 Task: Find a place to stay in Tongren, China from 3rd to 17th August for 4 guests, with a price range of ₹3000 to ₹15000, an entire place, 3 bedrooms, 4 beds, 2 bathrooms, and self check-in option.
Action: Mouse moved to (450, 114)
Screenshot: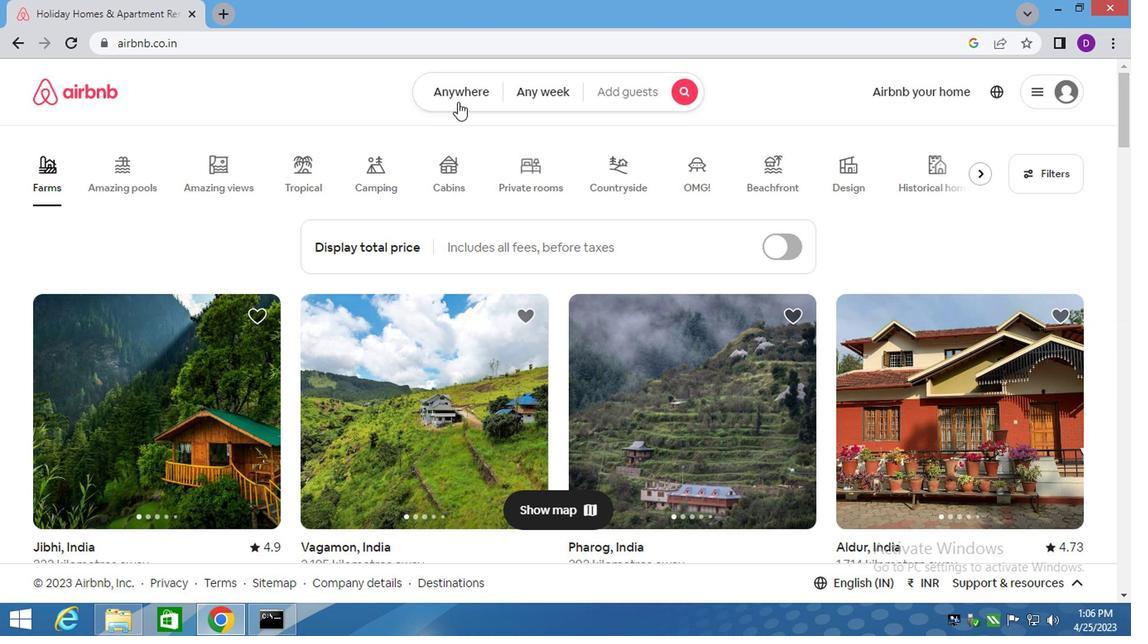 
Action: Mouse pressed left at (450, 114)
Screenshot: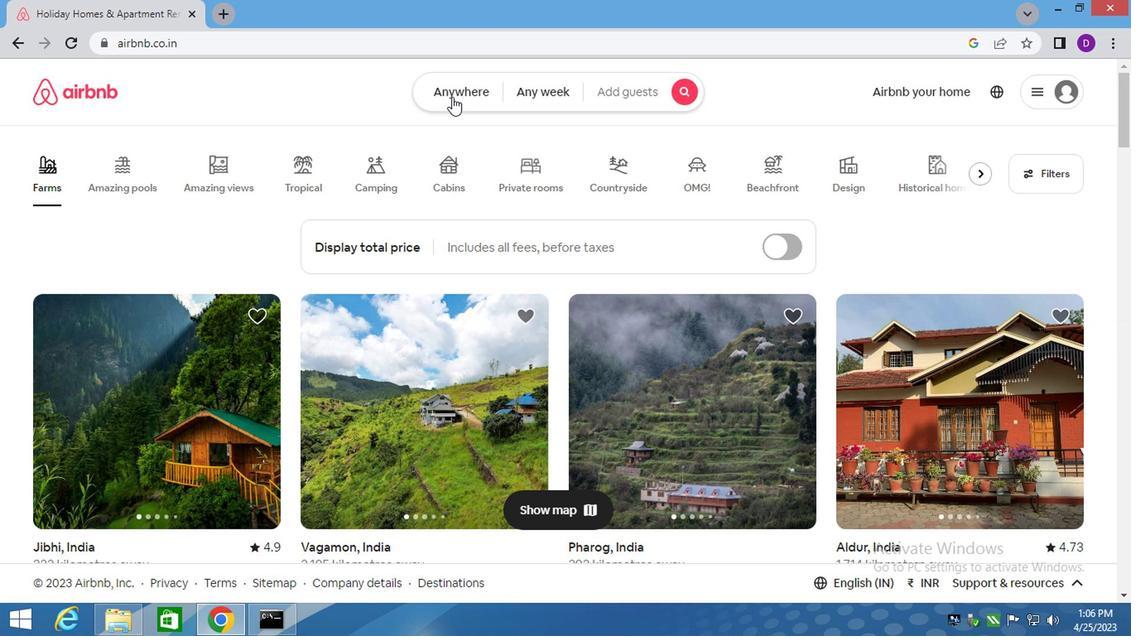 
Action: Mouse moved to (304, 175)
Screenshot: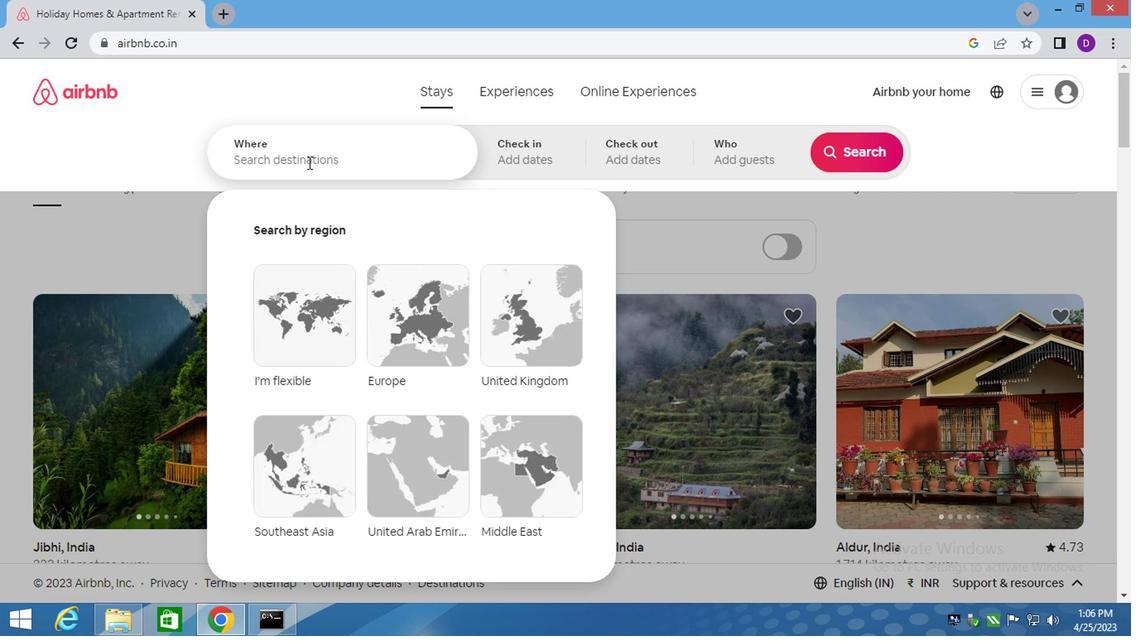 
Action: Mouse pressed left at (304, 175)
Screenshot: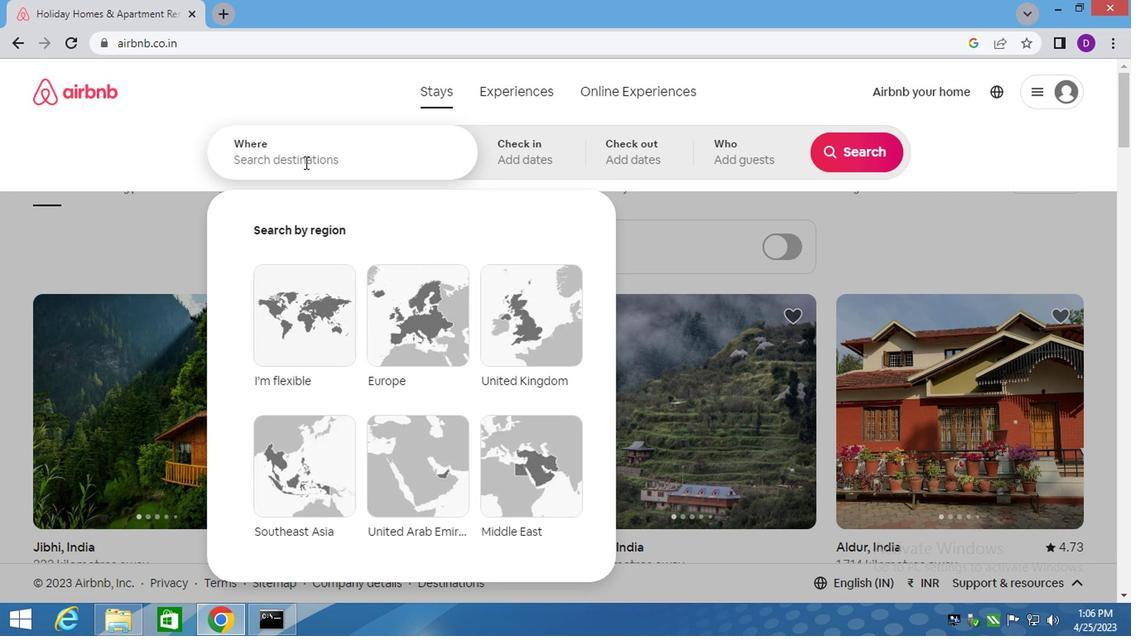 
Action: Key pressed <Key.shift>TONGREN,<Key.space><Key.shift>CHINA<Key.enter>
Screenshot: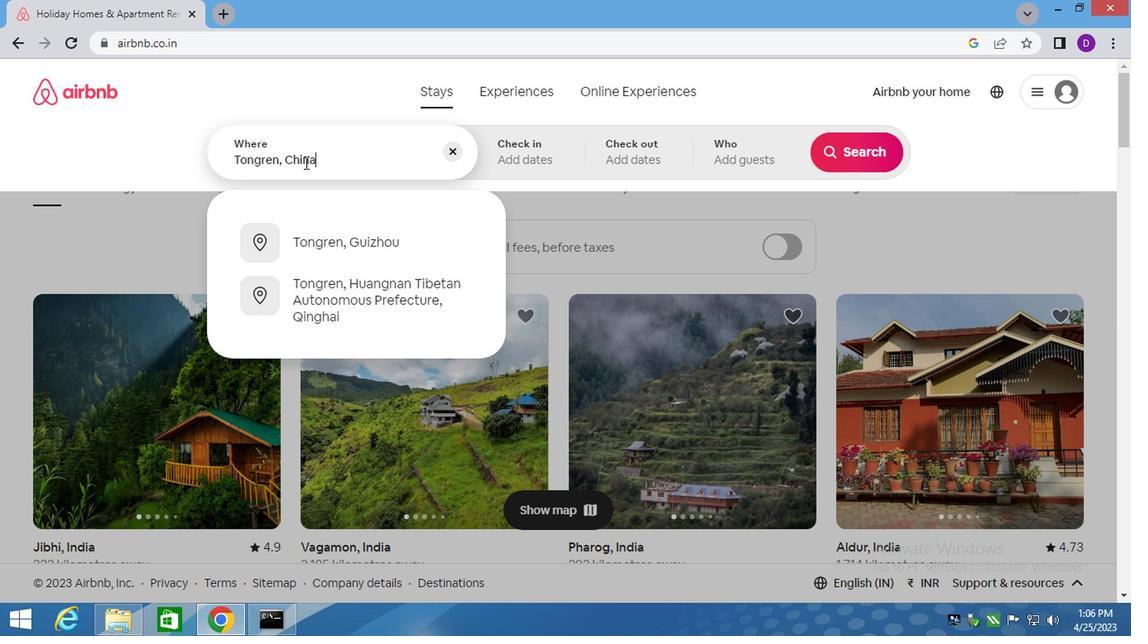 
Action: Mouse moved to (833, 287)
Screenshot: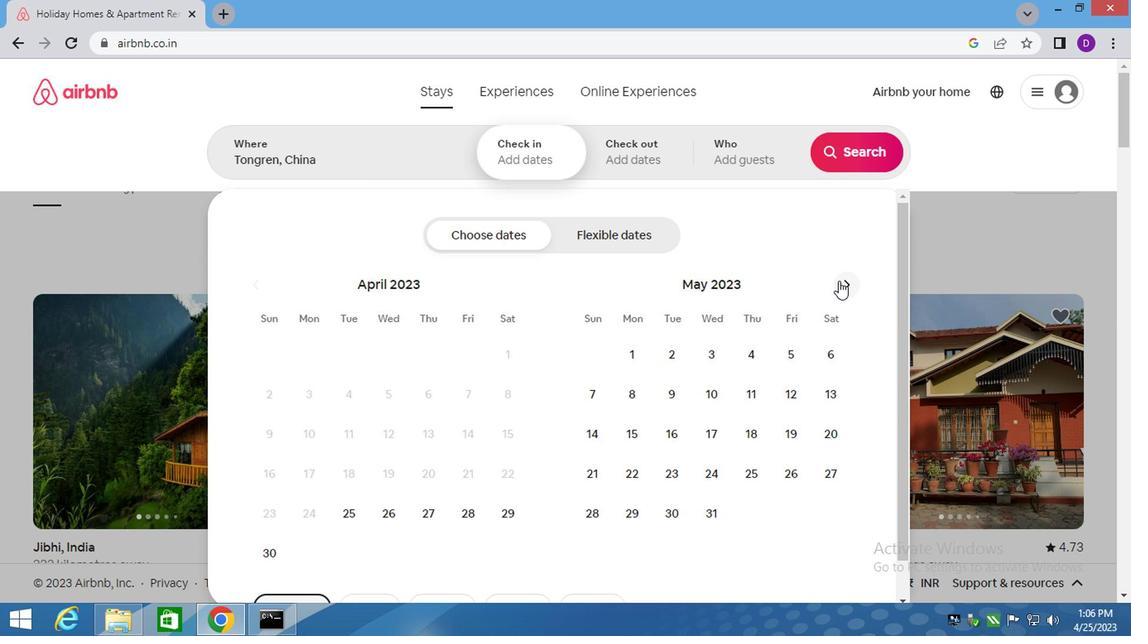 
Action: Mouse pressed left at (833, 287)
Screenshot: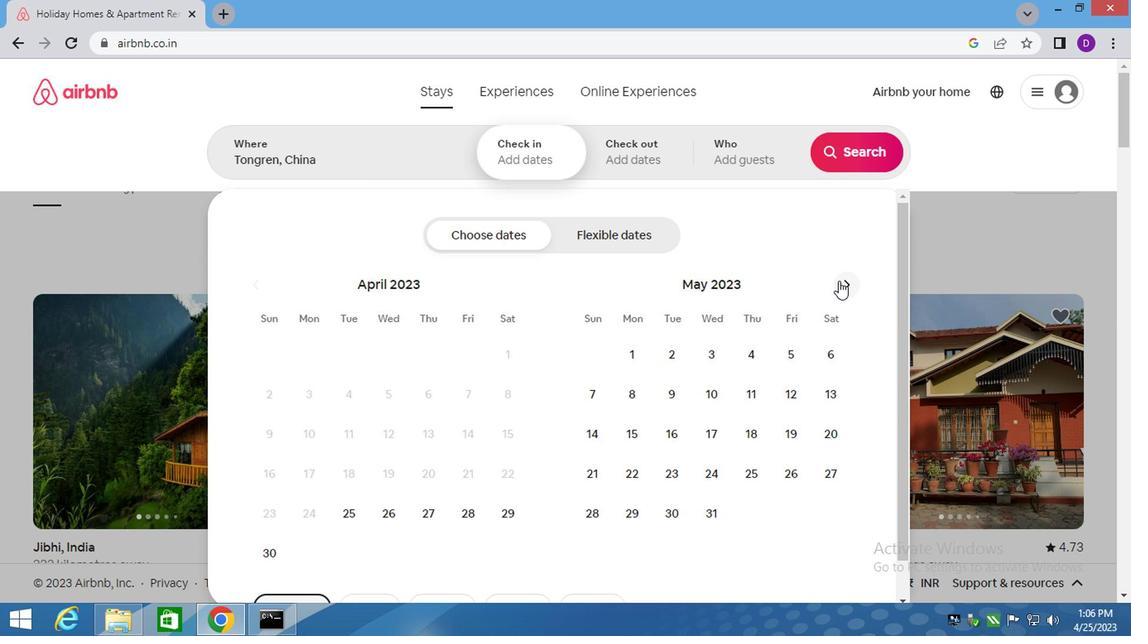 
Action: Mouse moved to (847, 286)
Screenshot: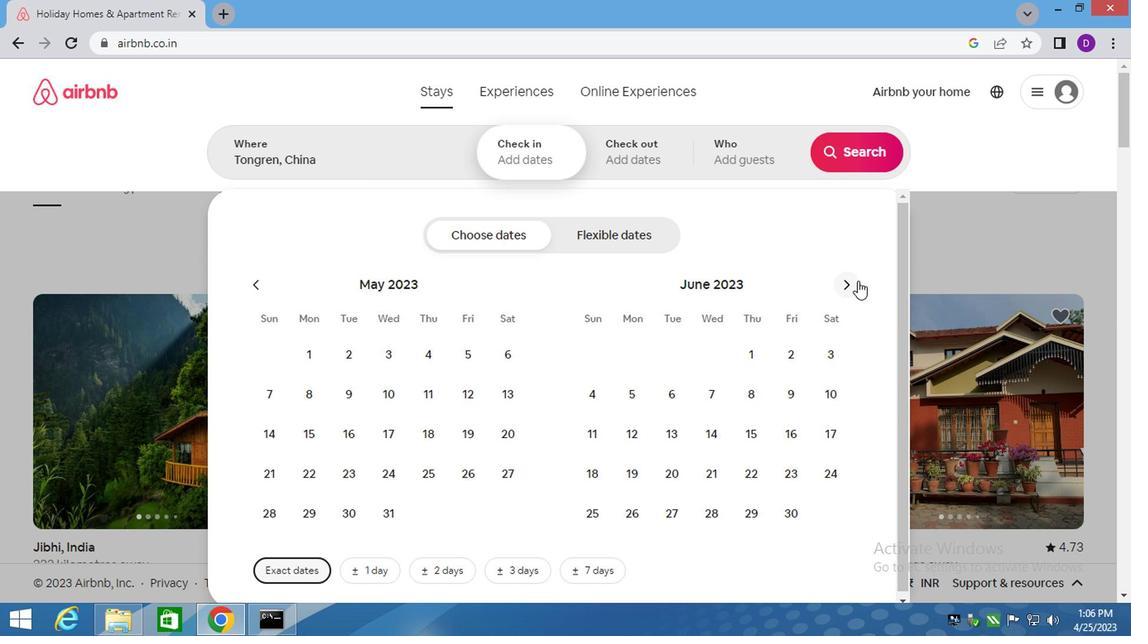 
Action: Mouse pressed left at (847, 286)
Screenshot: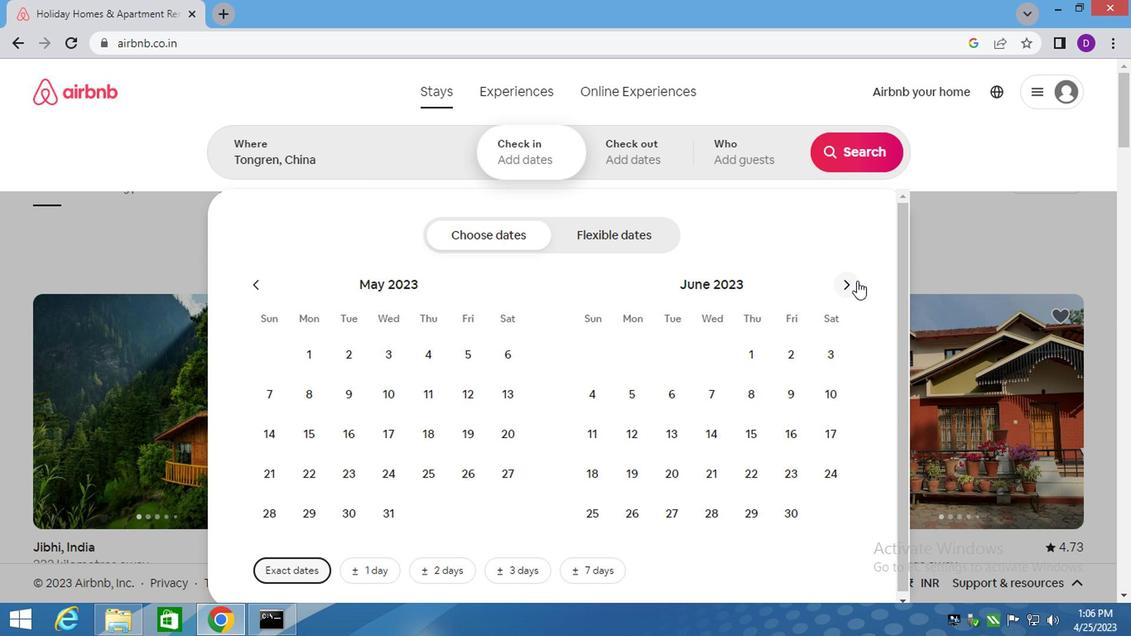 
Action: Mouse moved to (839, 285)
Screenshot: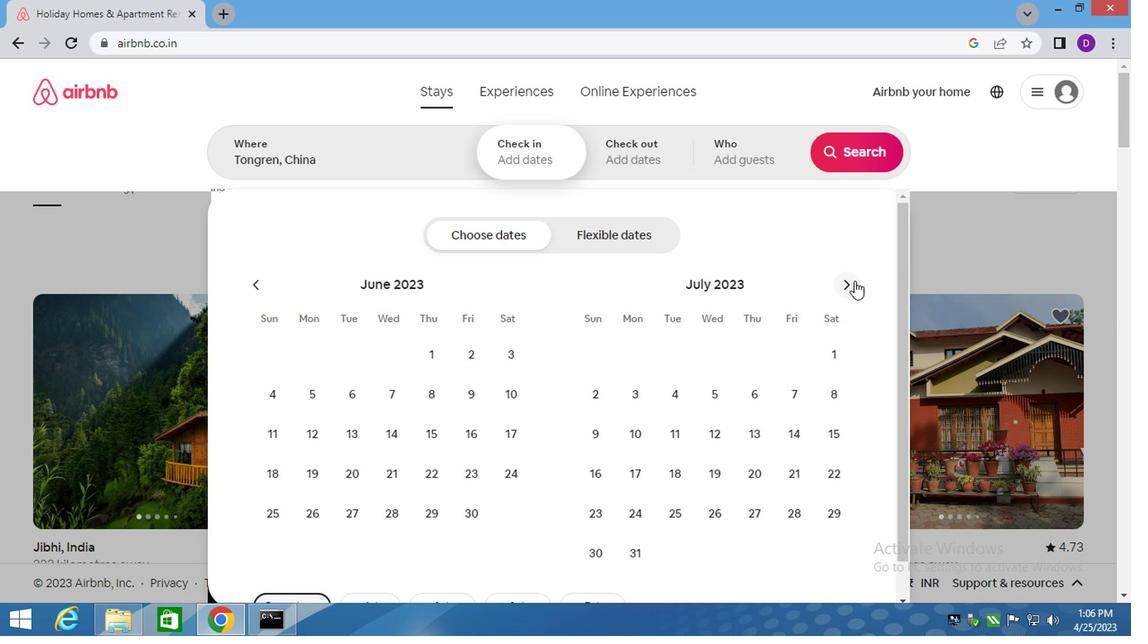 
Action: Mouse pressed left at (839, 285)
Screenshot: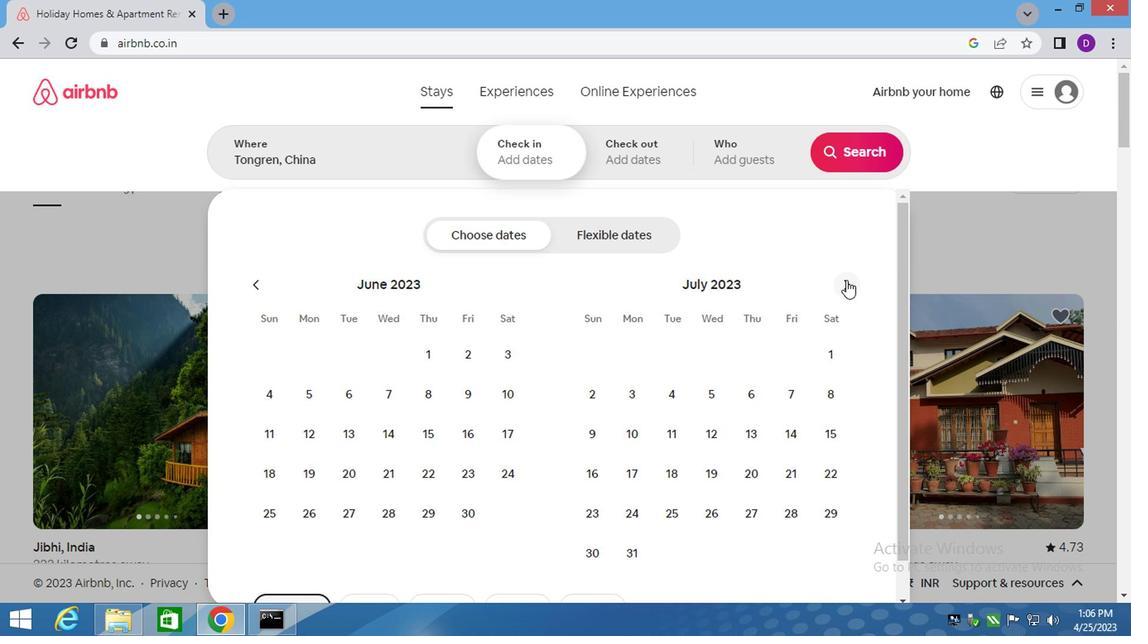 
Action: Mouse moved to (734, 355)
Screenshot: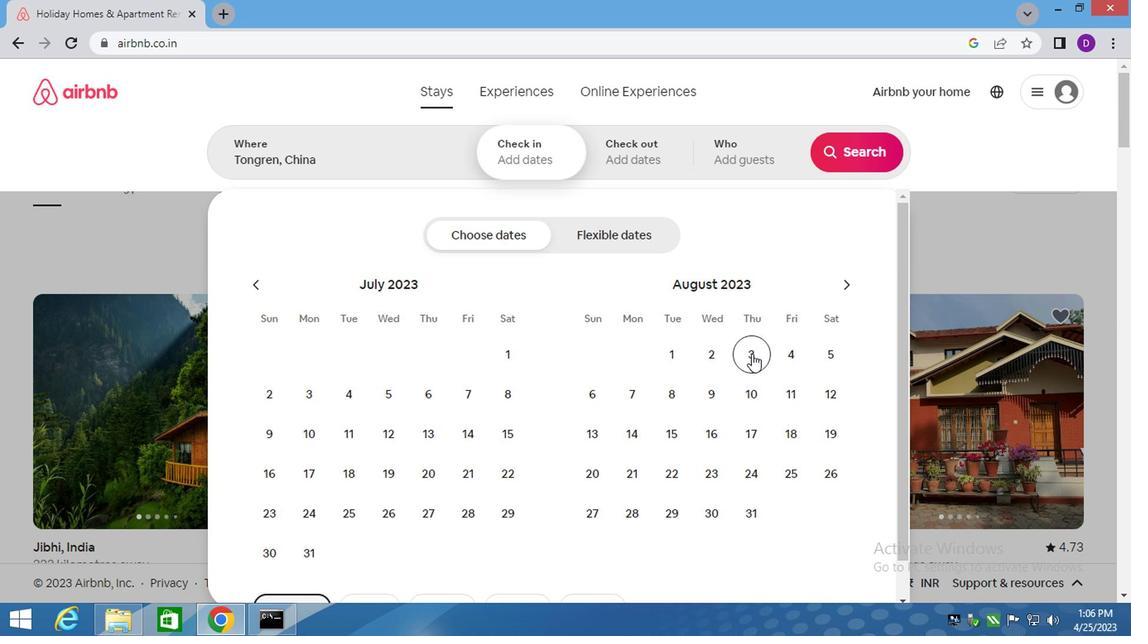 
Action: Mouse pressed left at (734, 355)
Screenshot: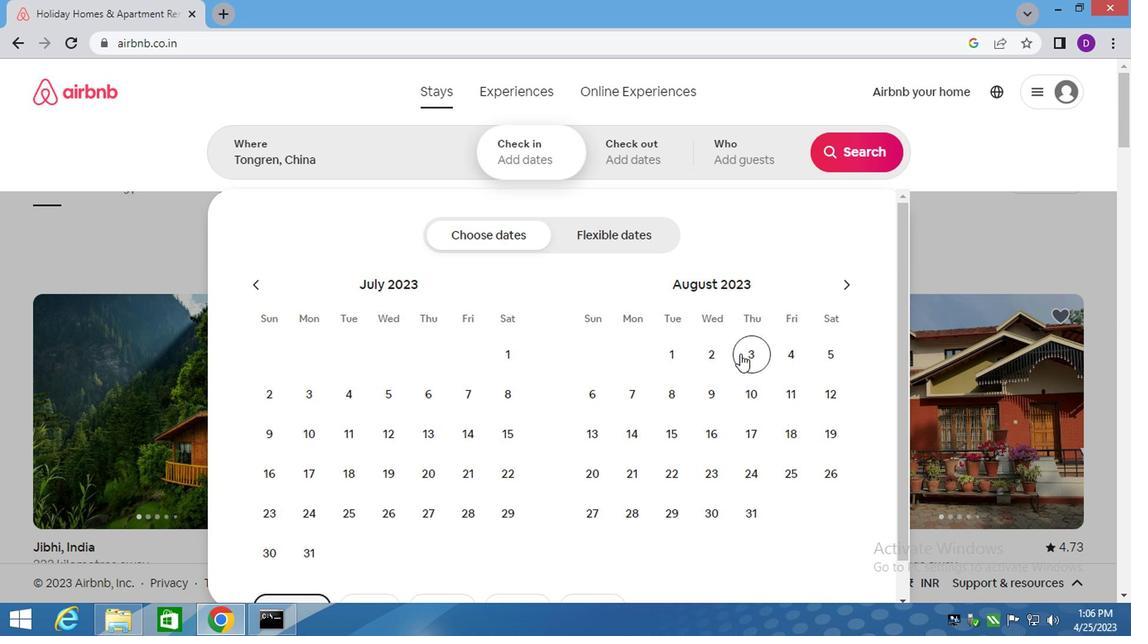 
Action: Mouse moved to (737, 421)
Screenshot: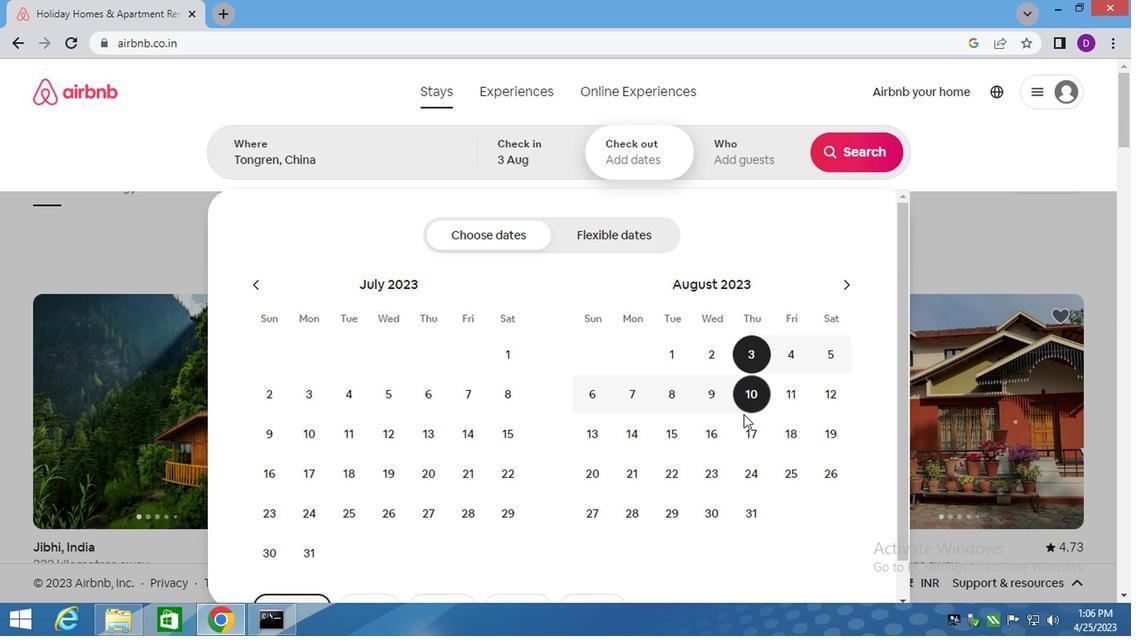 
Action: Mouse pressed left at (737, 421)
Screenshot: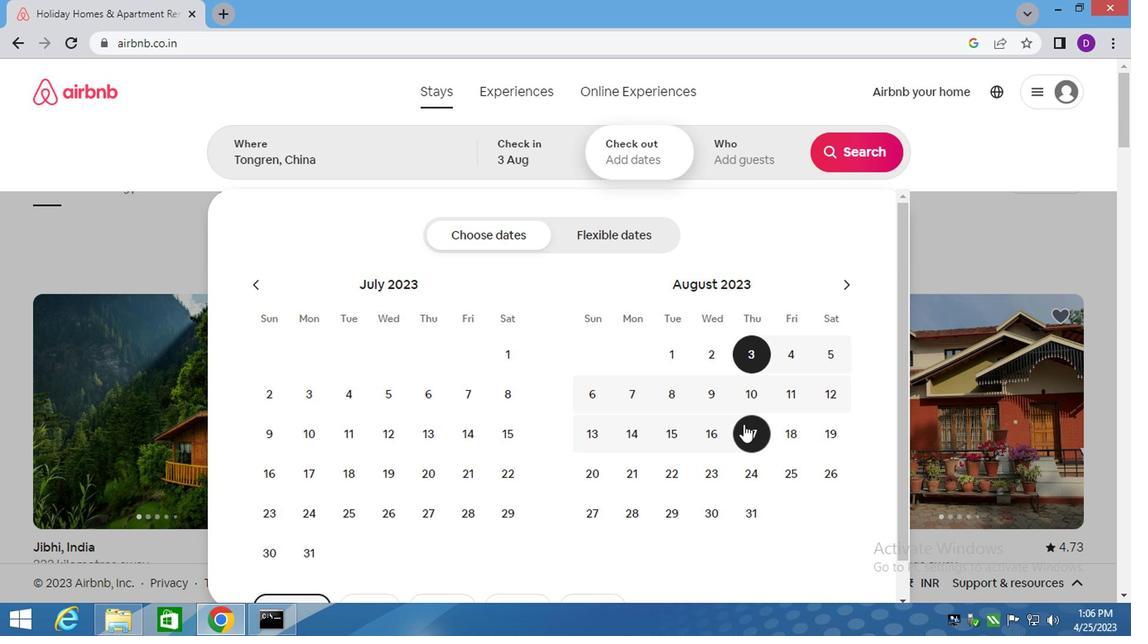 
Action: Mouse moved to (734, 169)
Screenshot: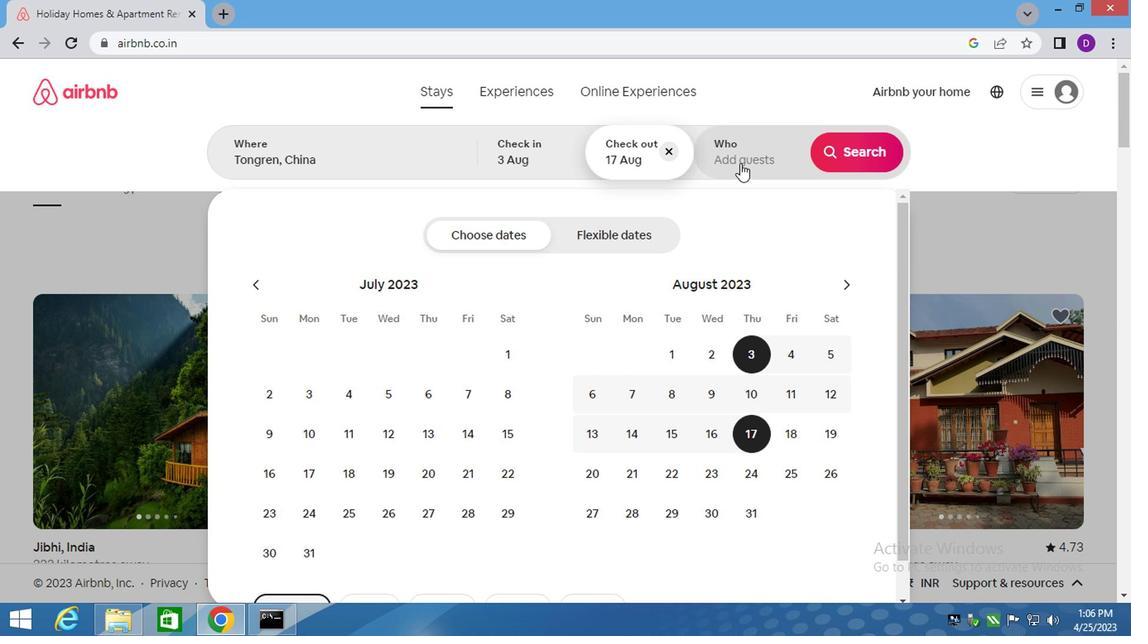 
Action: Mouse pressed left at (734, 169)
Screenshot: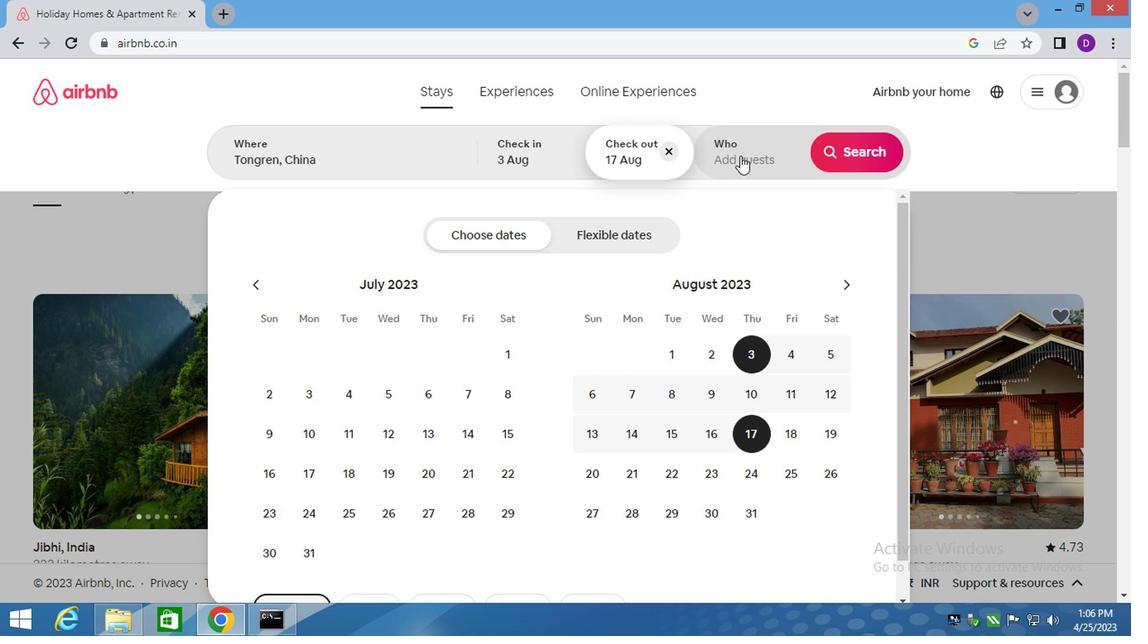 
Action: Mouse moved to (852, 245)
Screenshot: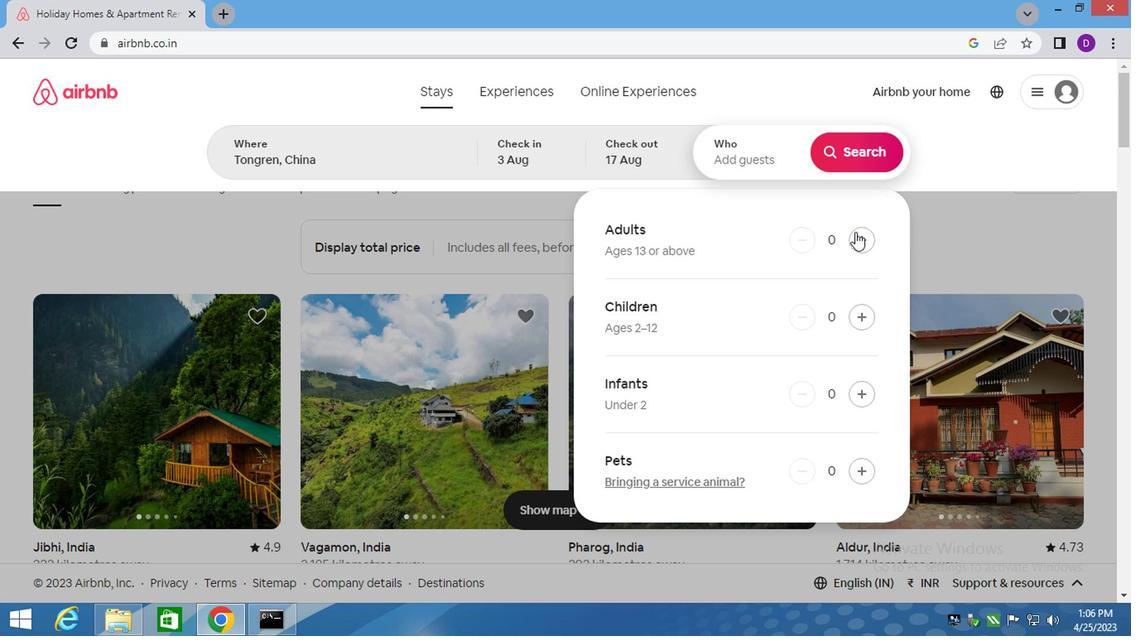 
Action: Mouse pressed left at (852, 245)
Screenshot: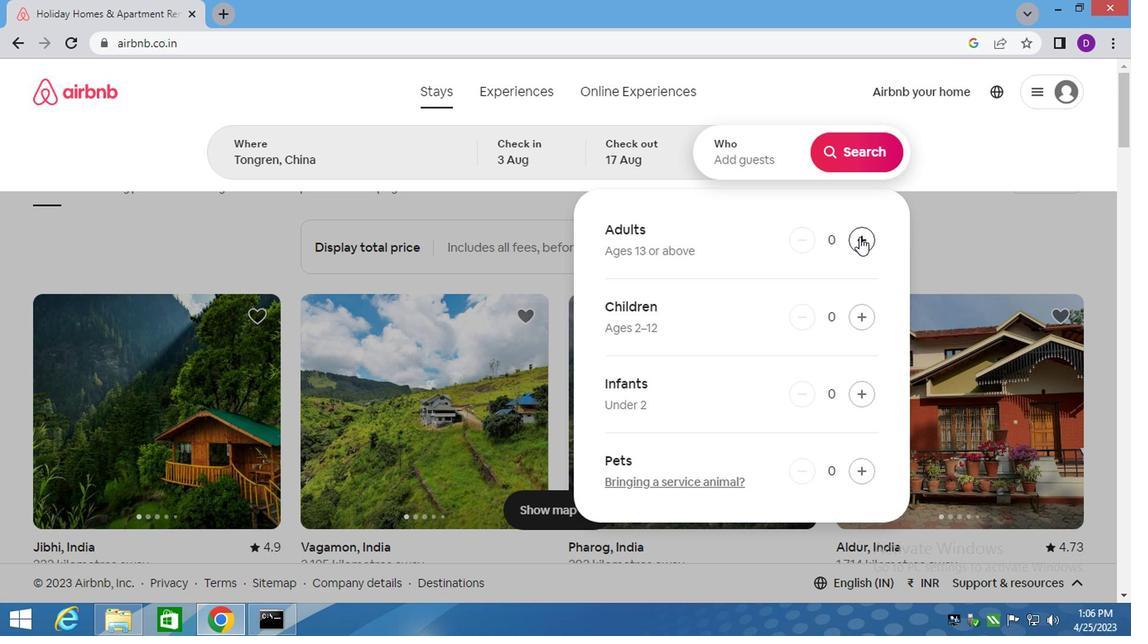 
Action: Mouse pressed left at (852, 245)
Screenshot: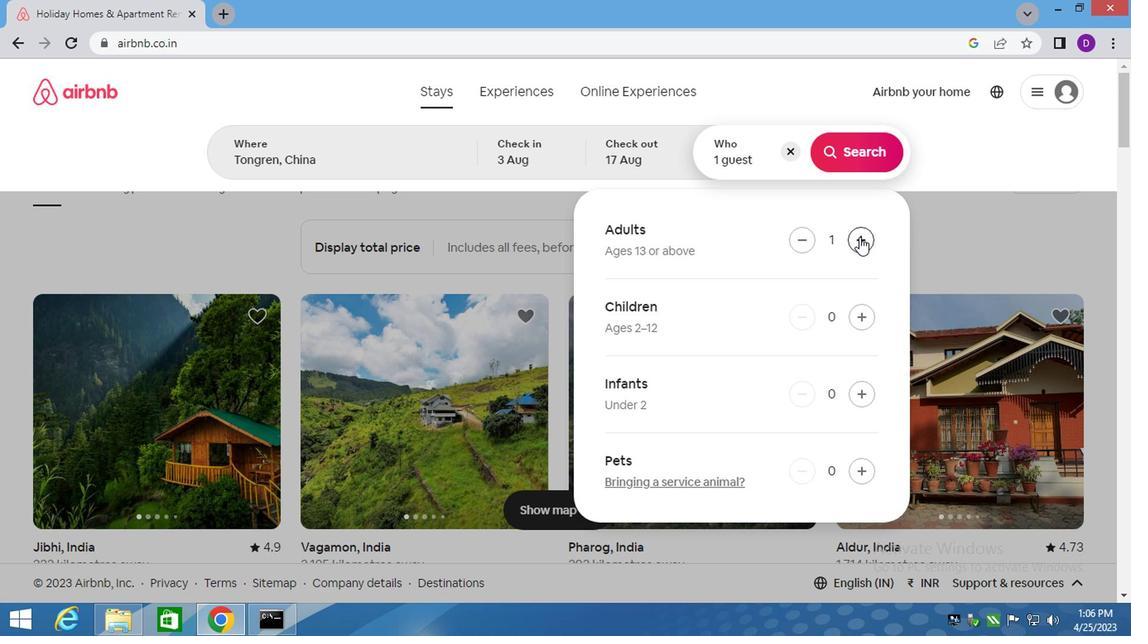 
Action: Mouse pressed left at (852, 245)
Screenshot: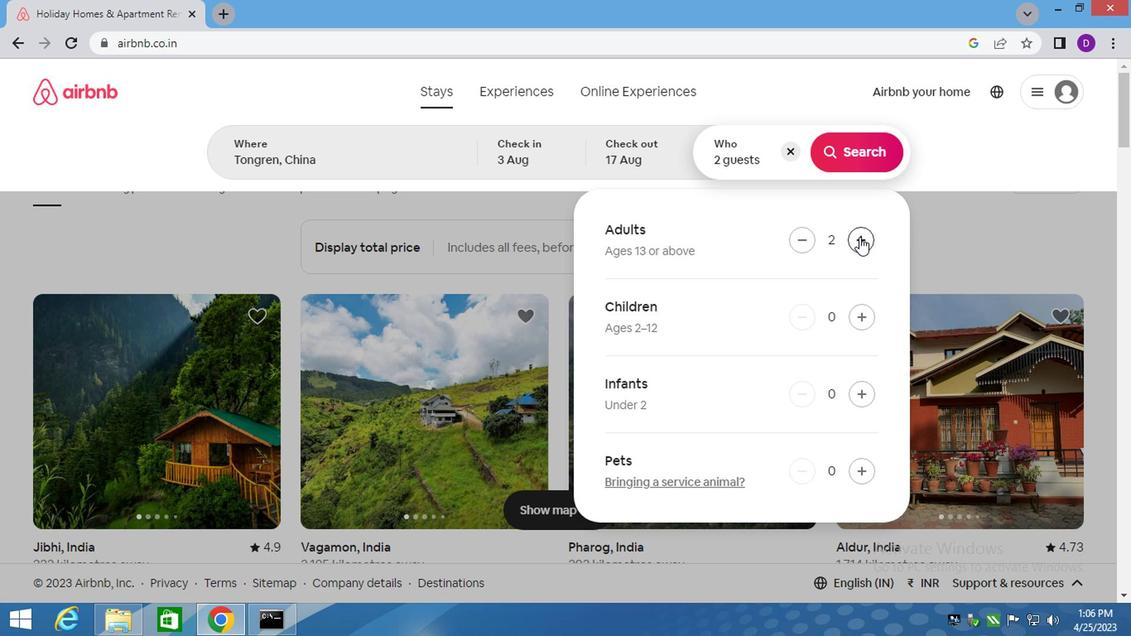 
Action: Mouse moved to (851, 324)
Screenshot: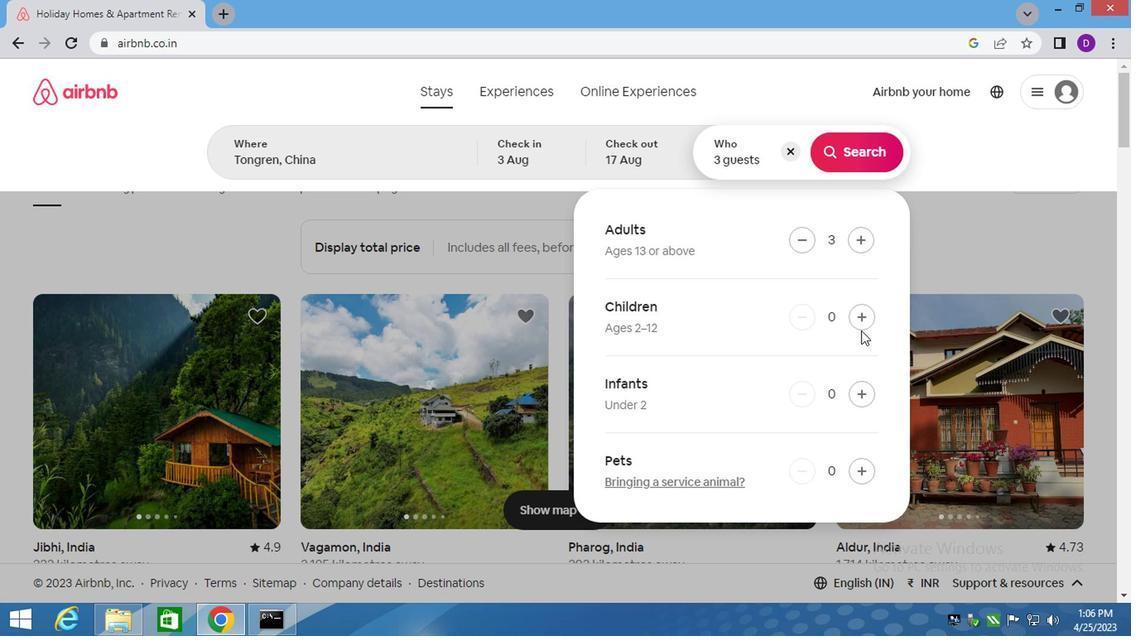 
Action: Mouse pressed left at (851, 324)
Screenshot: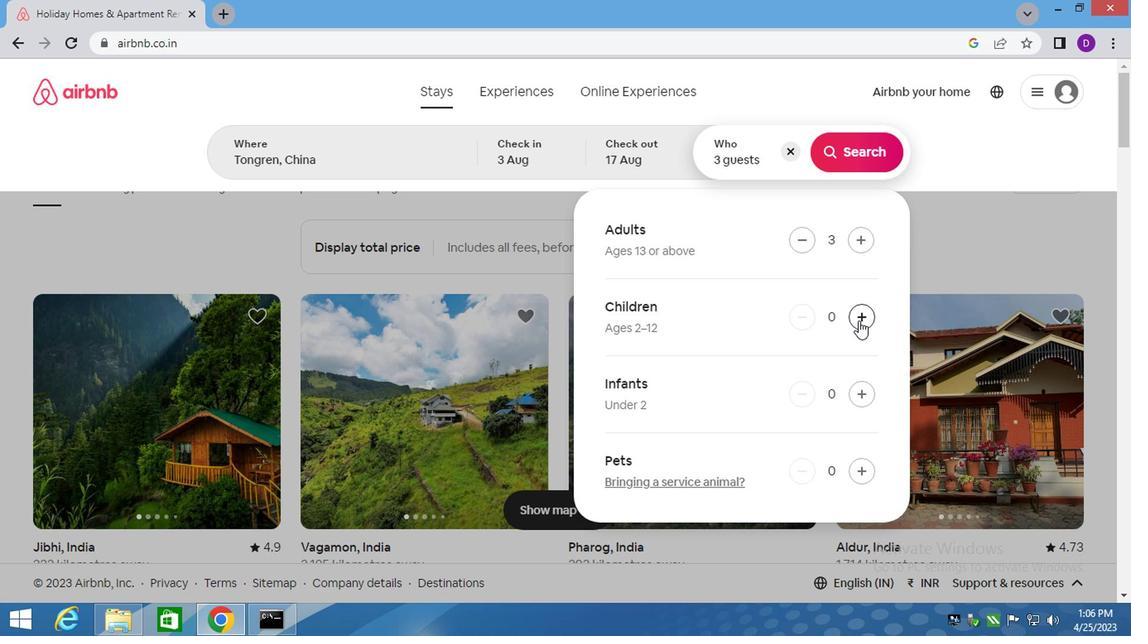 
Action: Mouse moved to (863, 176)
Screenshot: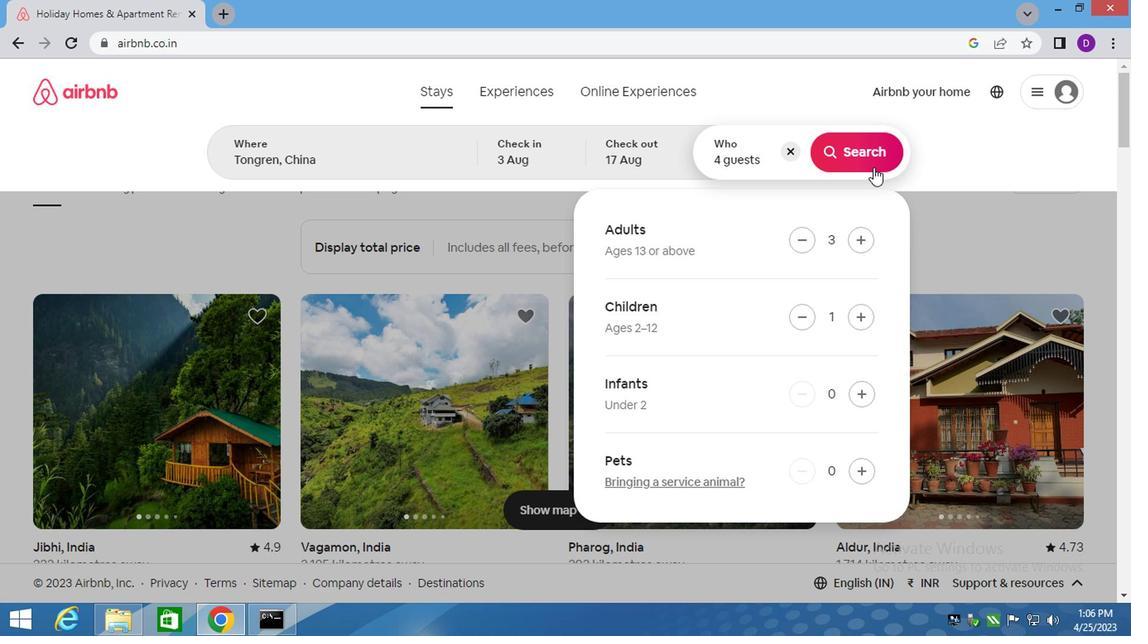 
Action: Mouse pressed left at (863, 176)
Screenshot: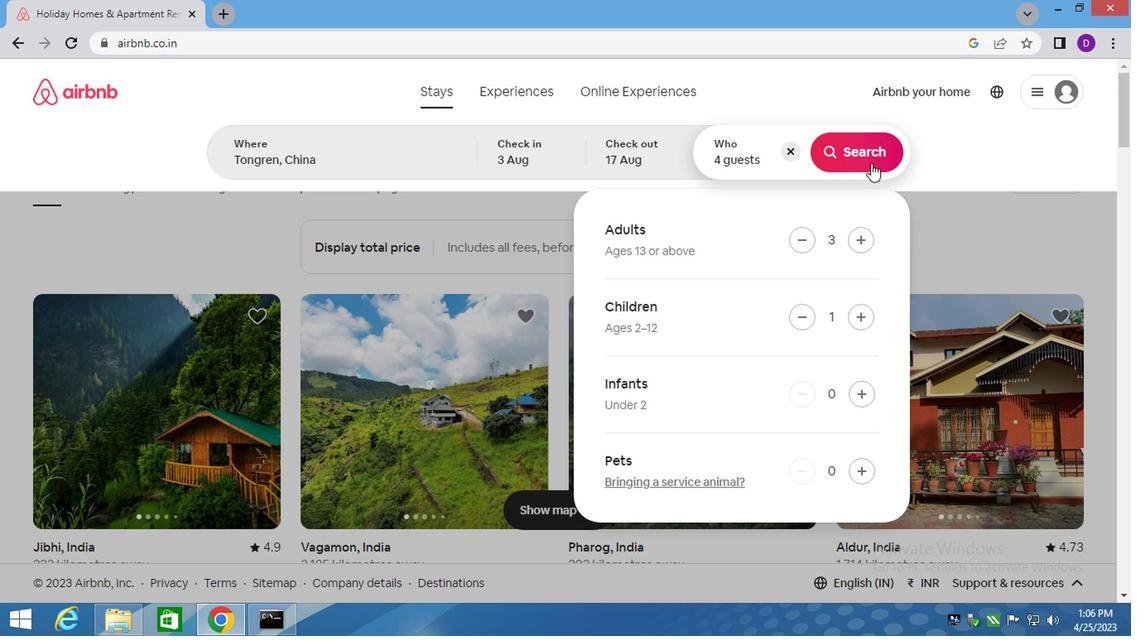 
Action: Mouse moved to (1019, 179)
Screenshot: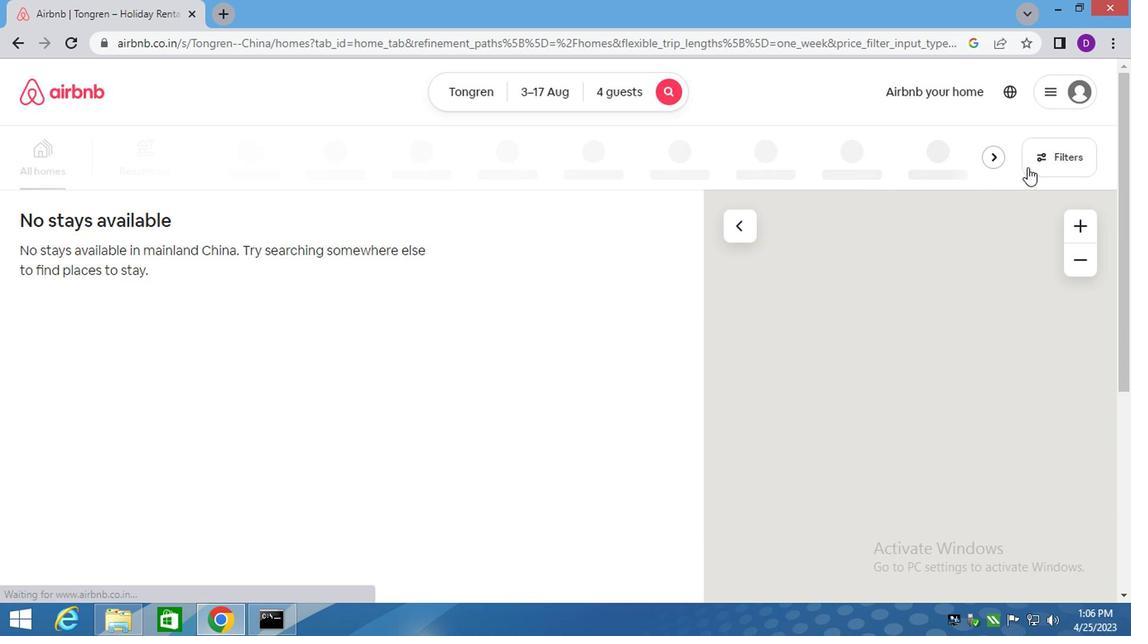 
Action: Mouse pressed left at (1019, 179)
Screenshot: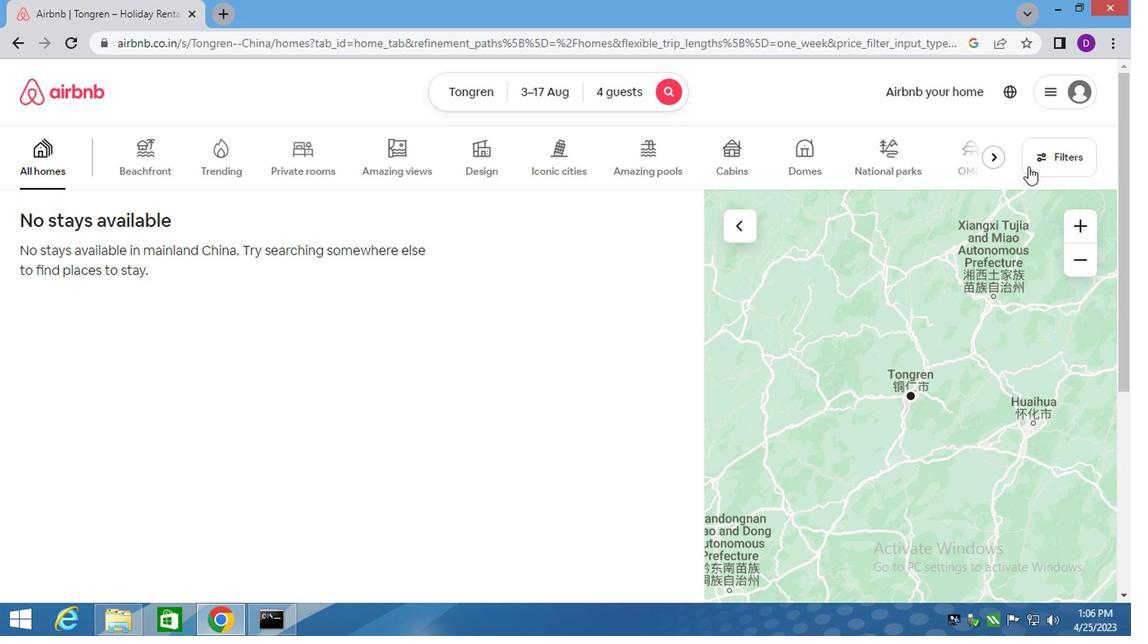 
Action: Mouse moved to (354, 271)
Screenshot: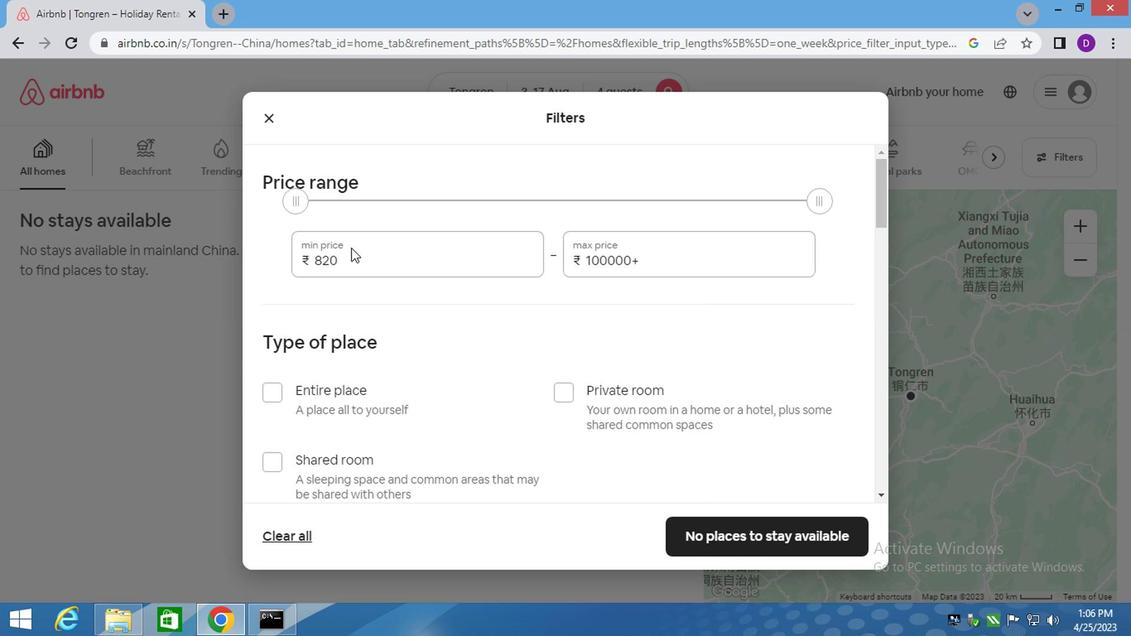 
Action: Mouse pressed left at (354, 271)
Screenshot: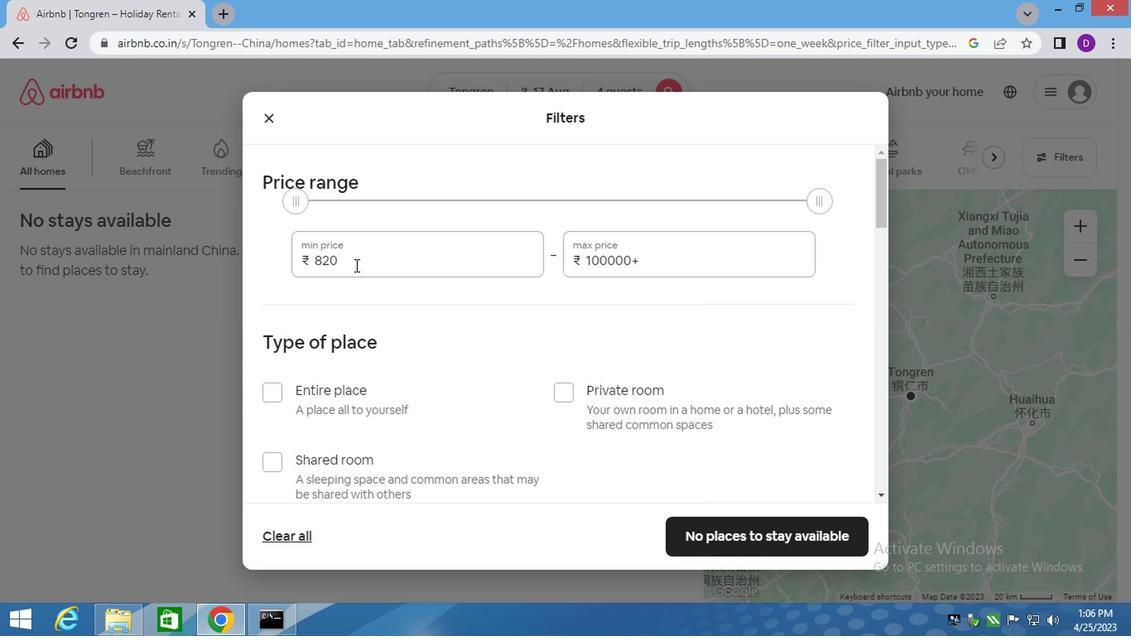 
Action: Mouse pressed left at (354, 271)
Screenshot: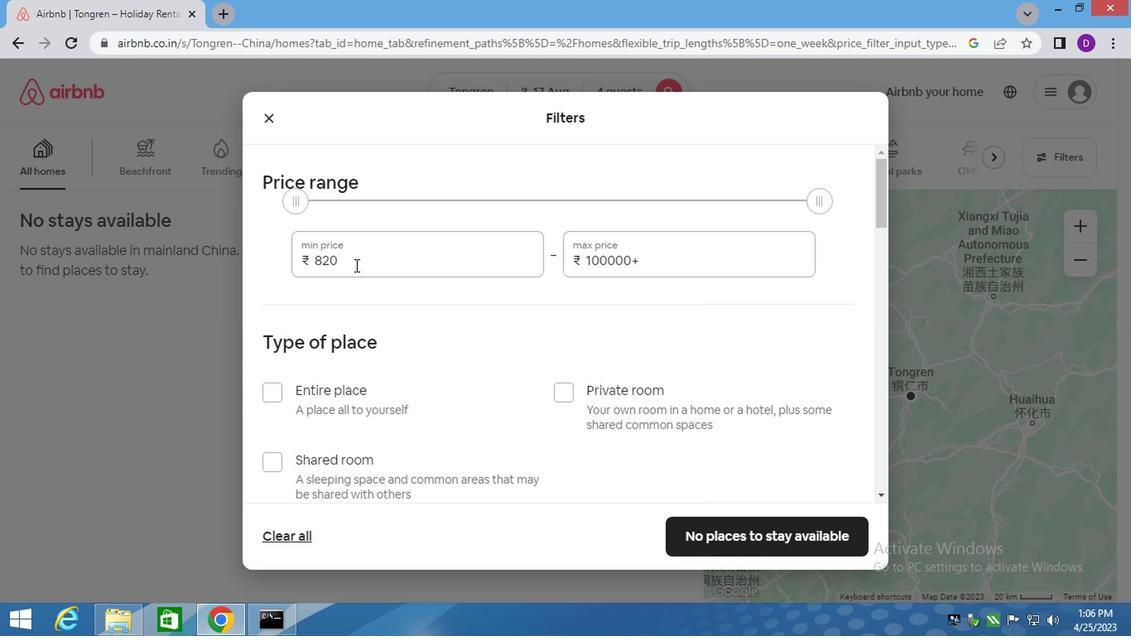 
Action: Key pressed 3000<Key.tab>15000
Screenshot: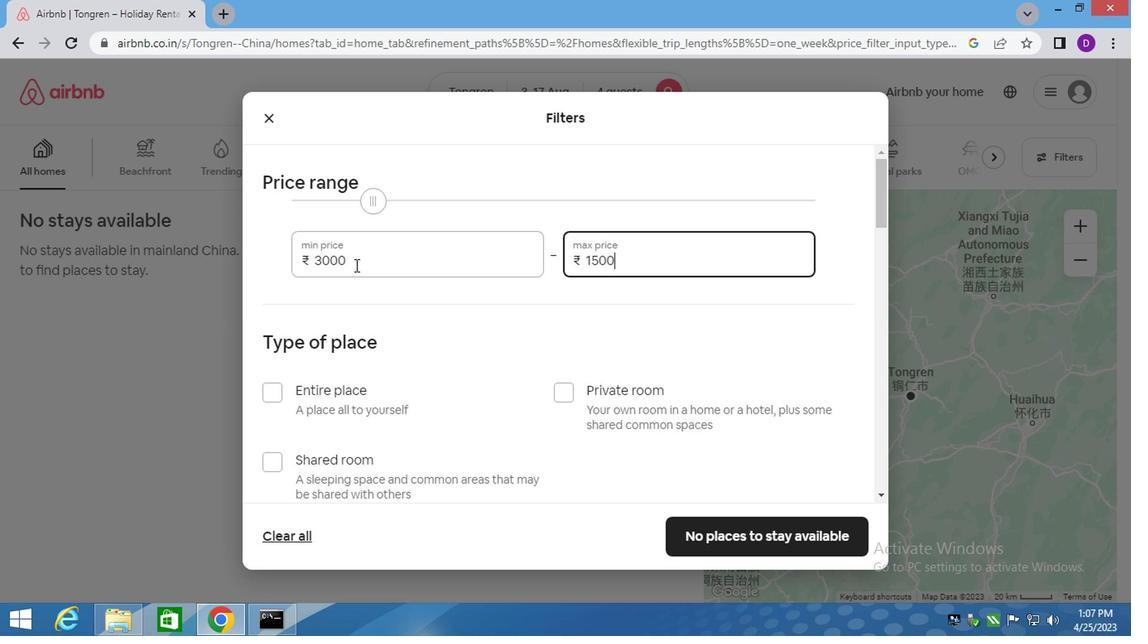 
Action: Mouse moved to (266, 389)
Screenshot: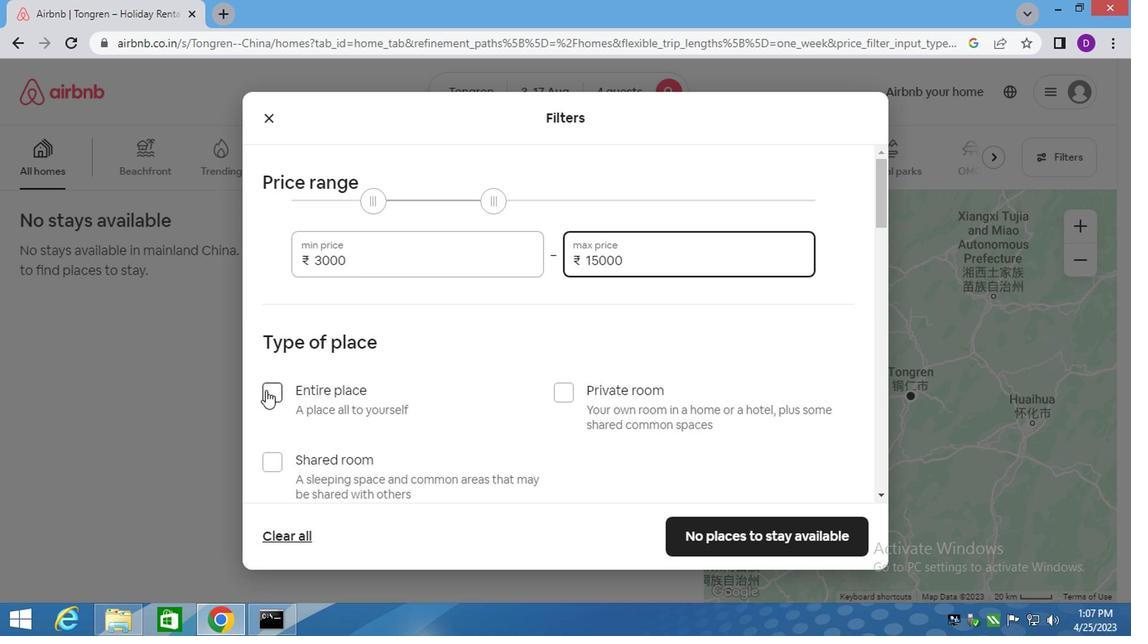 
Action: Mouse pressed left at (266, 389)
Screenshot: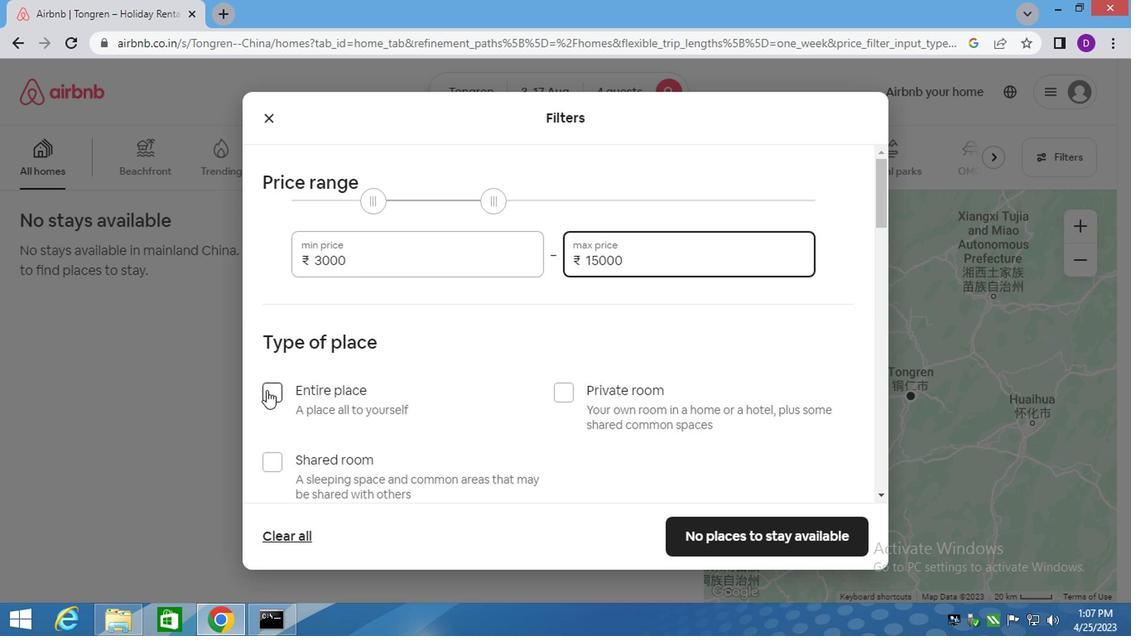 
Action: Mouse moved to (498, 437)
Screenshot: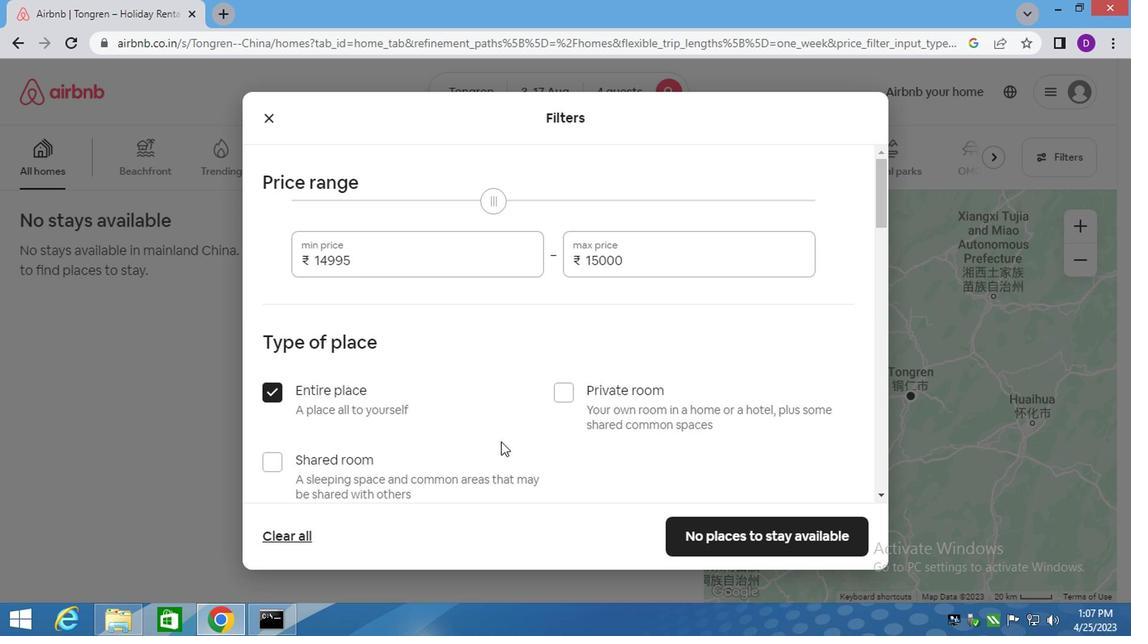 
Action: Mouse scrolled (498, 436) with delta (0, -1)
Screenshot: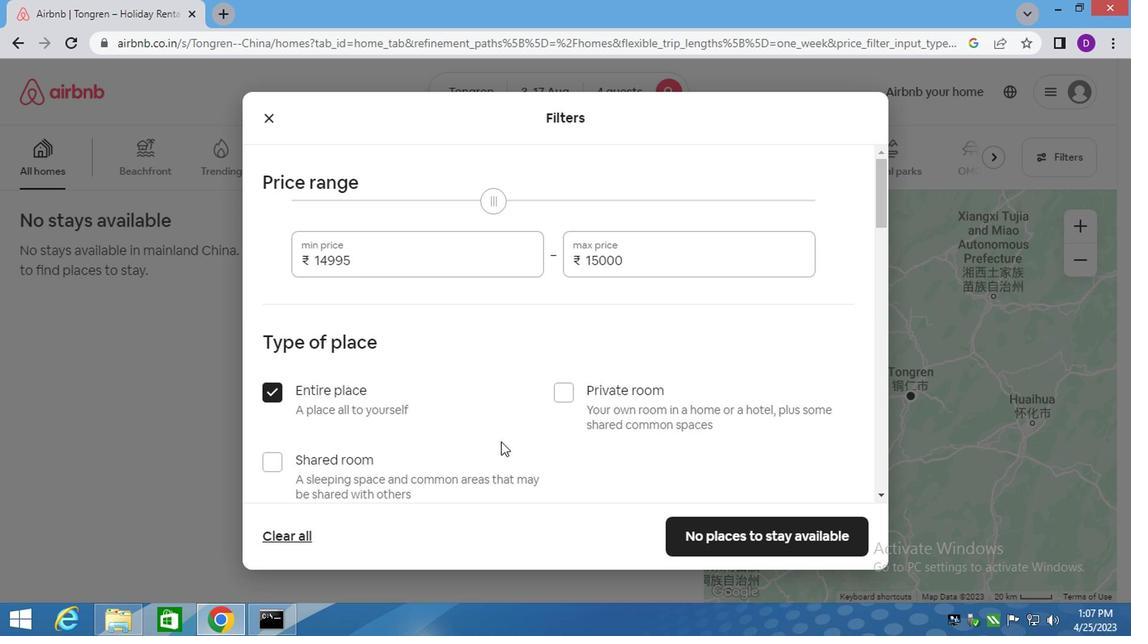 
Action: Mouse scrolled (498, 436) with delta (0, -1)
Screenshot: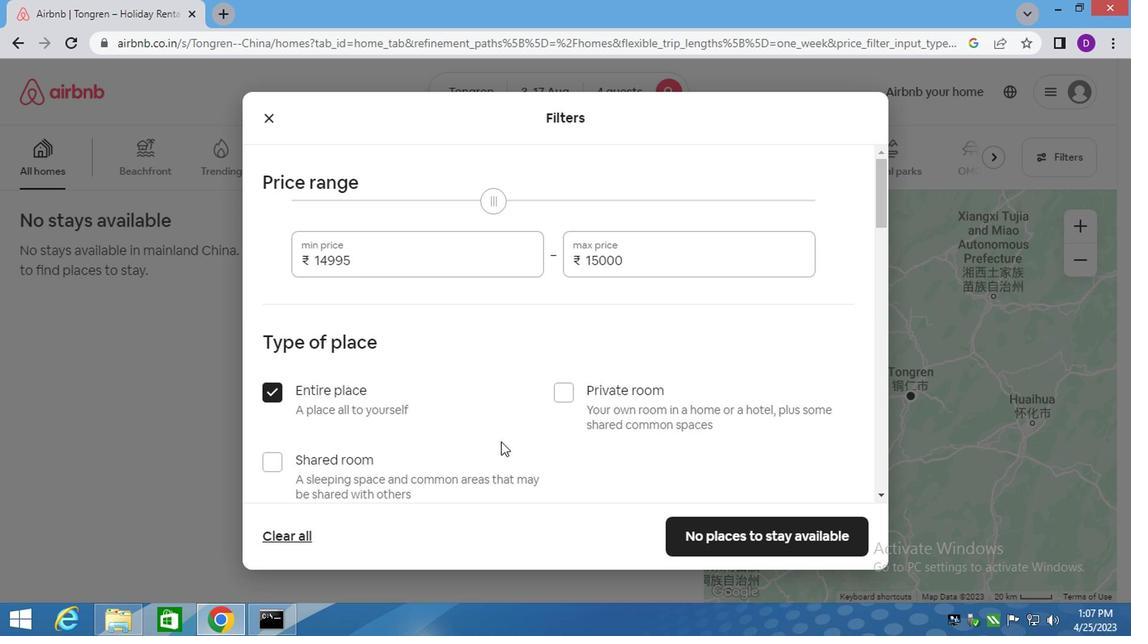 
Action: Mouse scrolled (498, 436) with delta (0, -1)
Screenshot: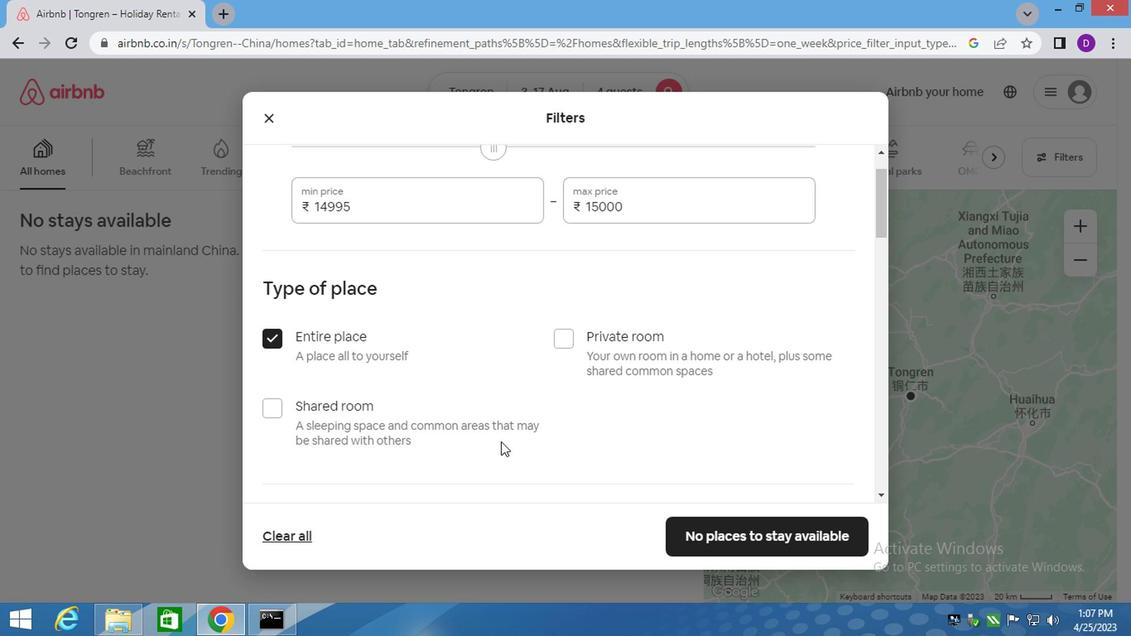 
Action: Mouse moved to (486, 425)
Screenshot: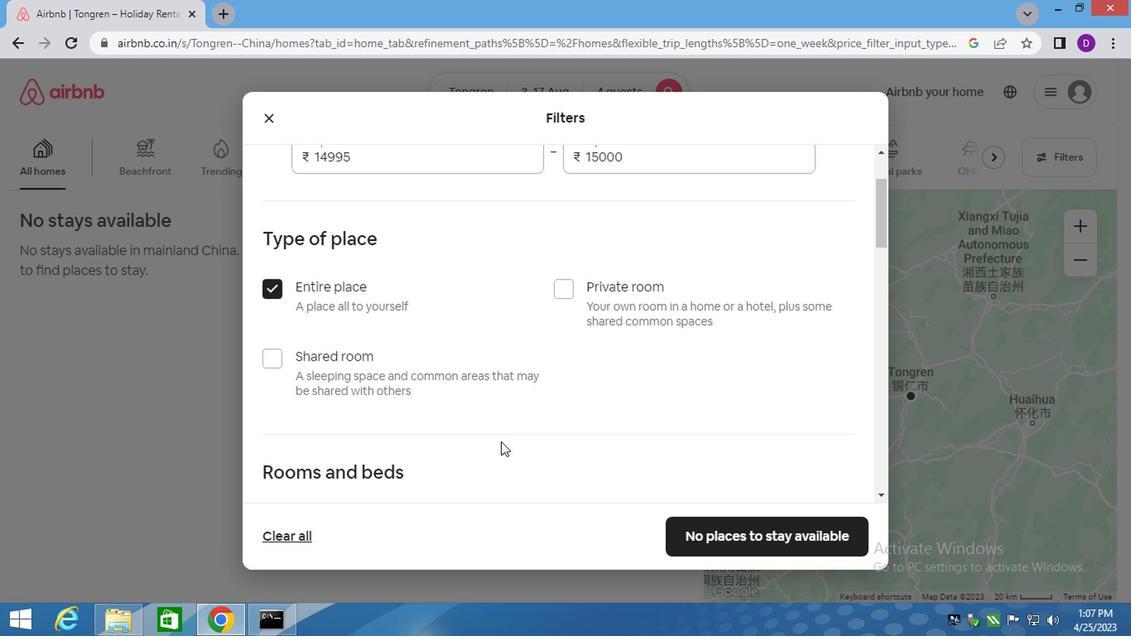 
Action: Mouse scrolled (497, 436) with delta (0, -1)
Screenshot: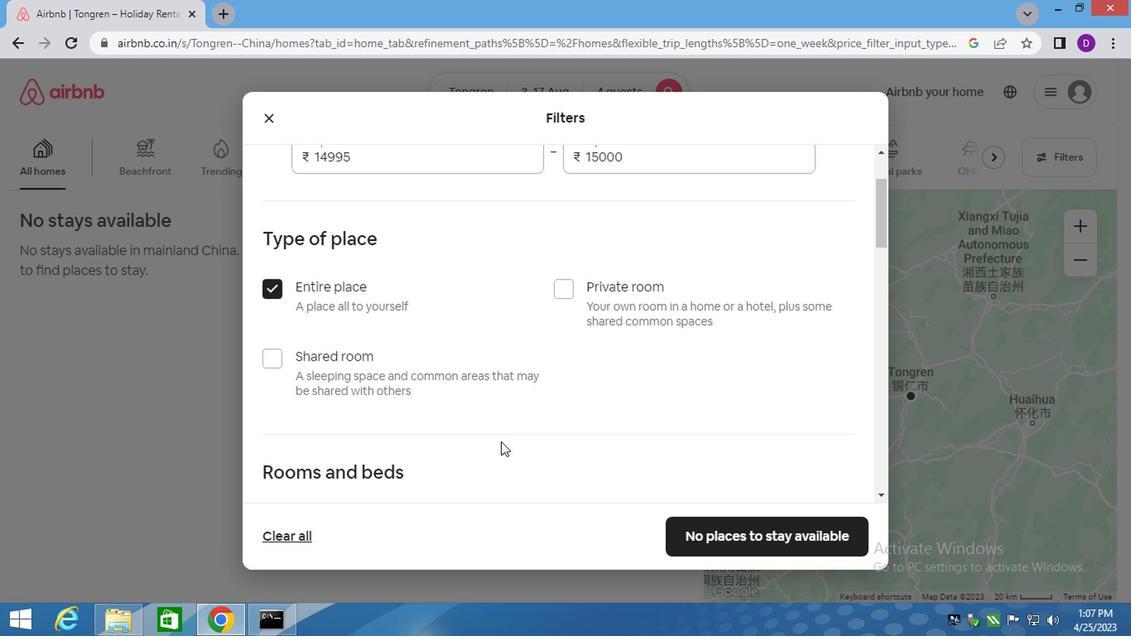 
Action: Mouse moved to (486, 399)
Screenshot: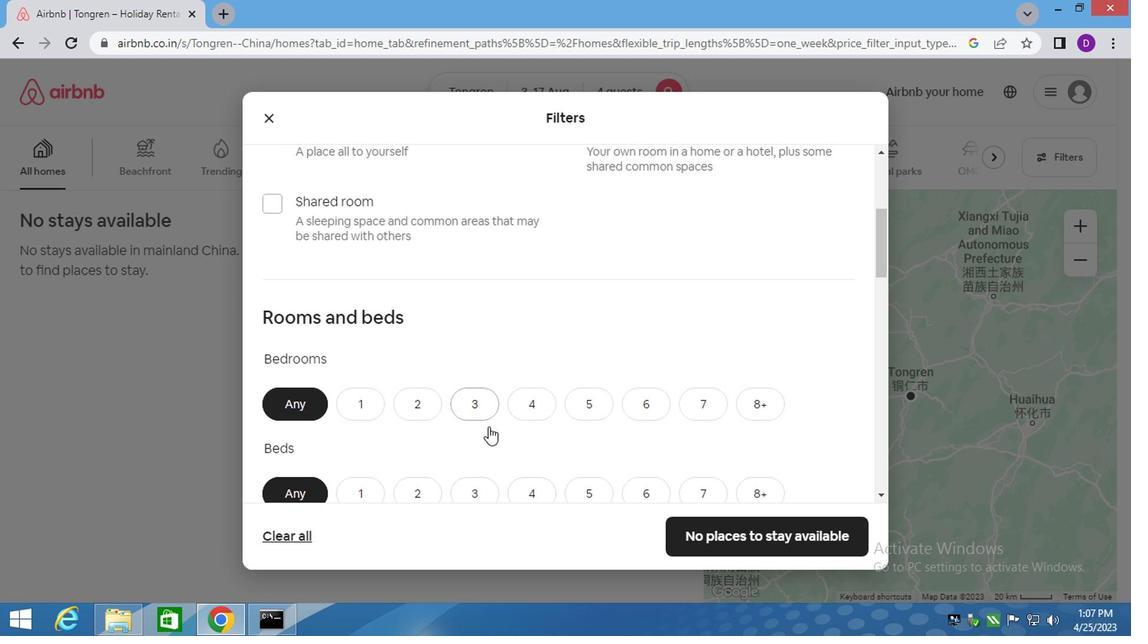 
Action: Mouse scrolled (486, 398) with delta (0, 0)
Screenshot: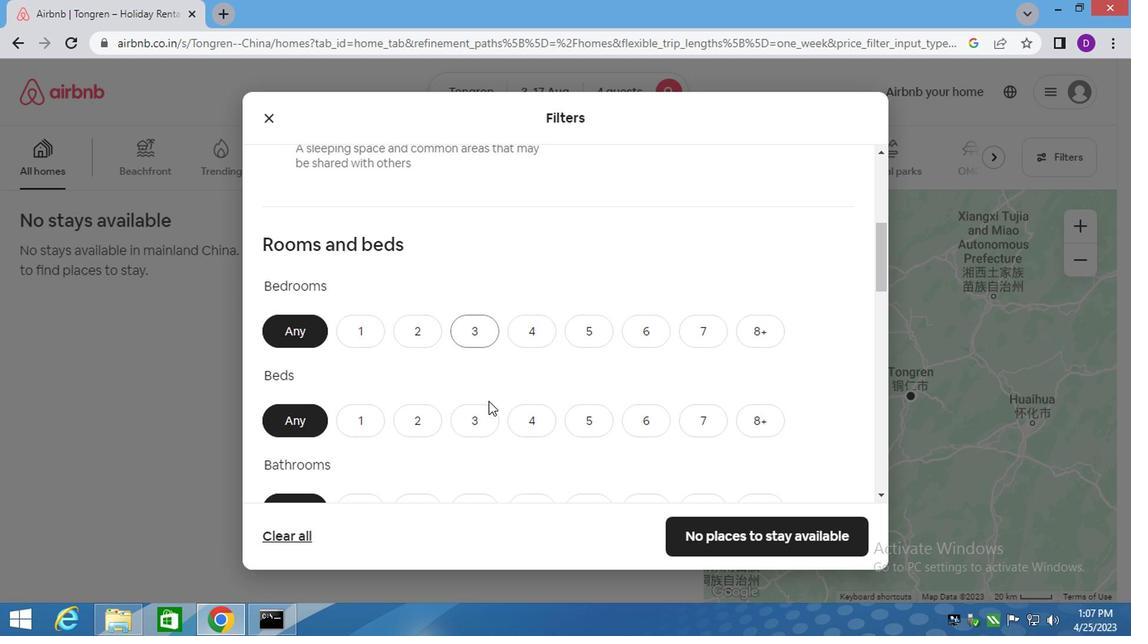 
Action: Mouse moved to (484, 390)
Screenshot: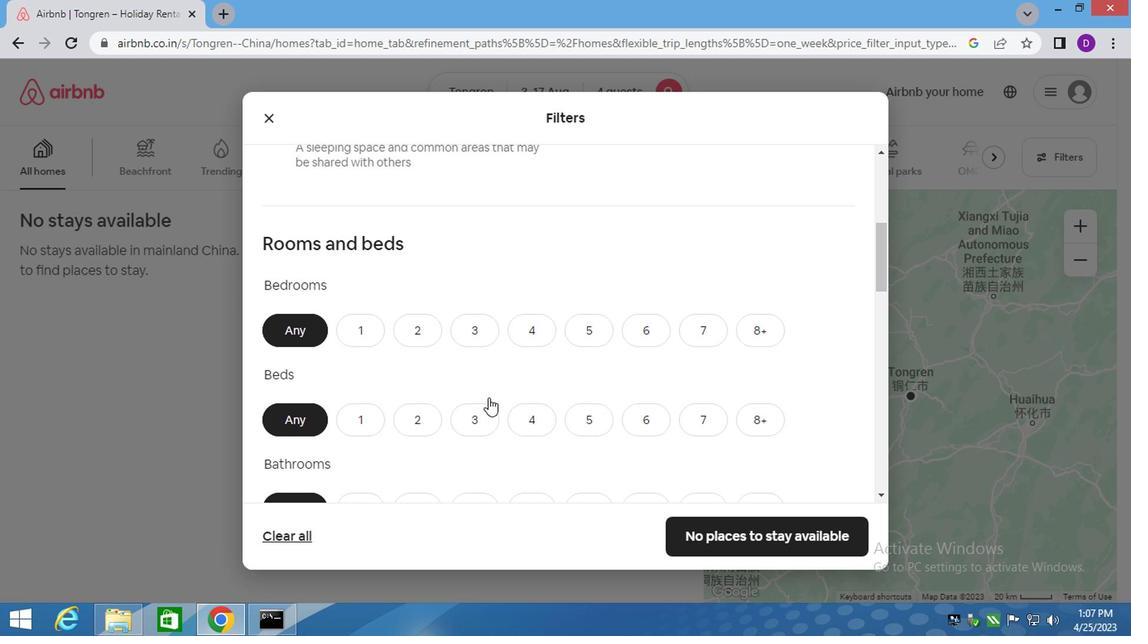
Action: Mouse scrolled (484, 389) with delta (0, 0)
Screenshot: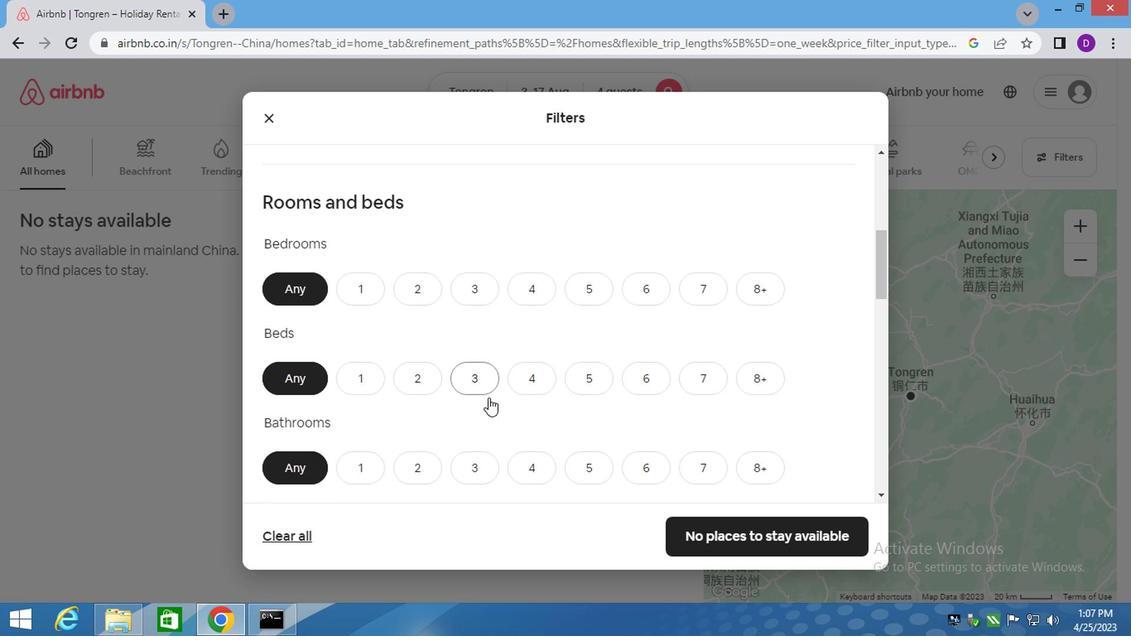
Action: Mouse moved to (469, 176)
Screenshot: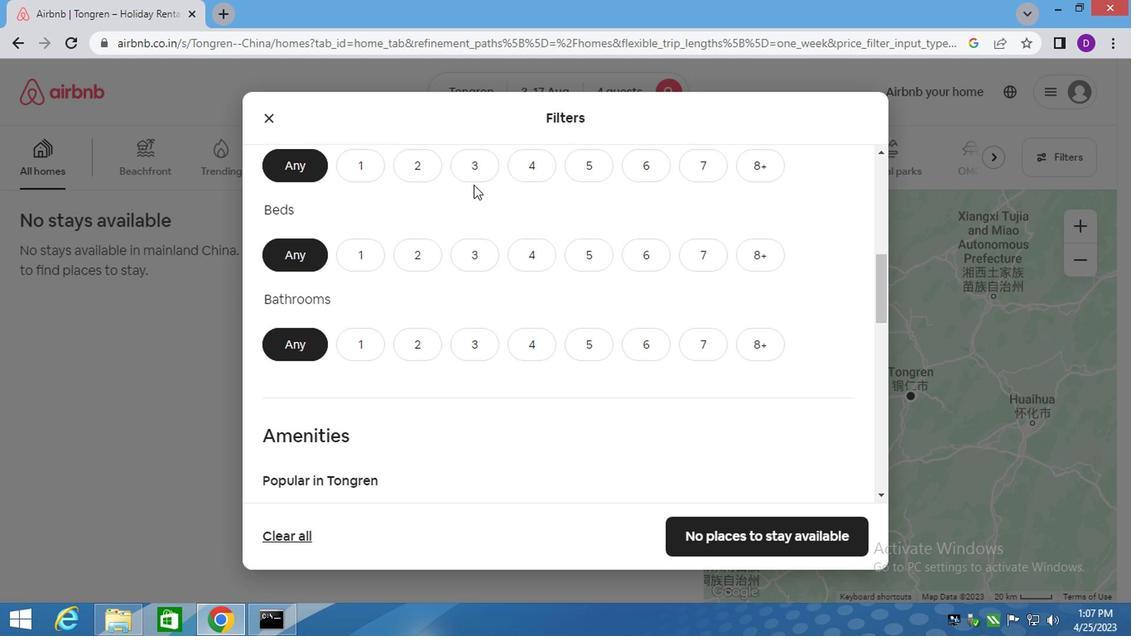 
Action: Mouse pressed left at (469, 176)
Screenshot: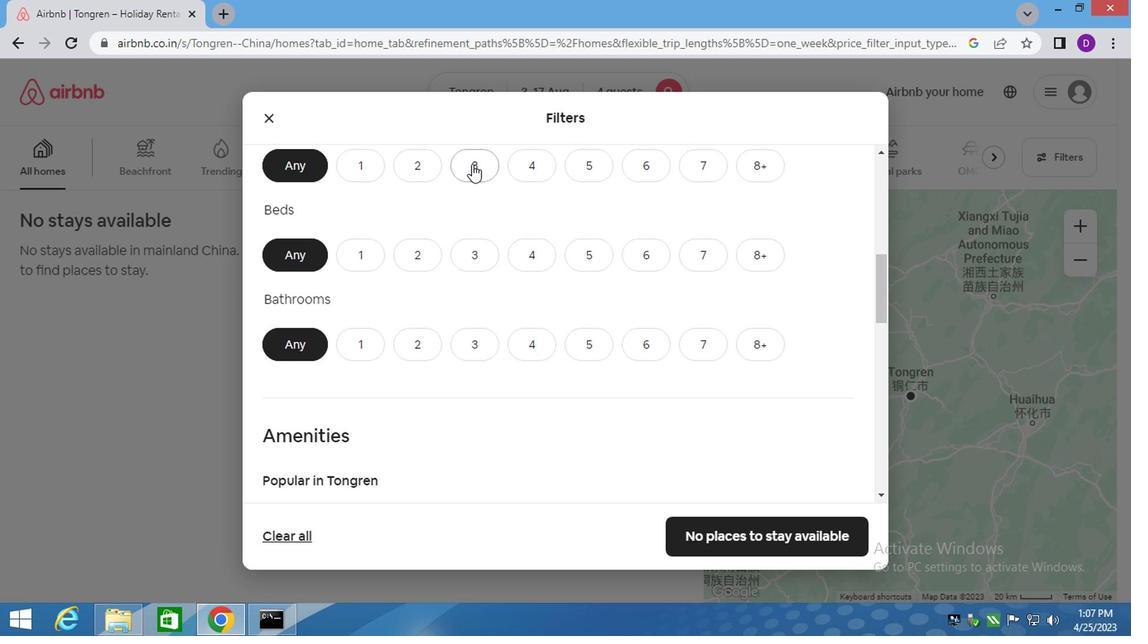 
Action: Mouse moved to (521, 263)
Screenshot: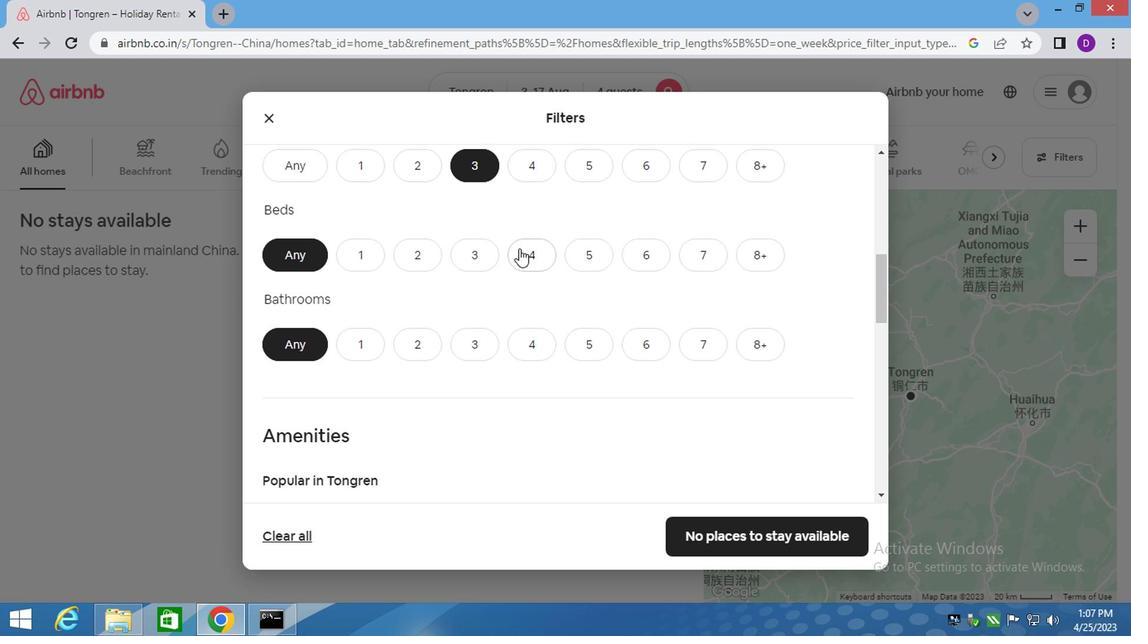 
Action: Mouse pressed left at (521, 263)
Screenshot: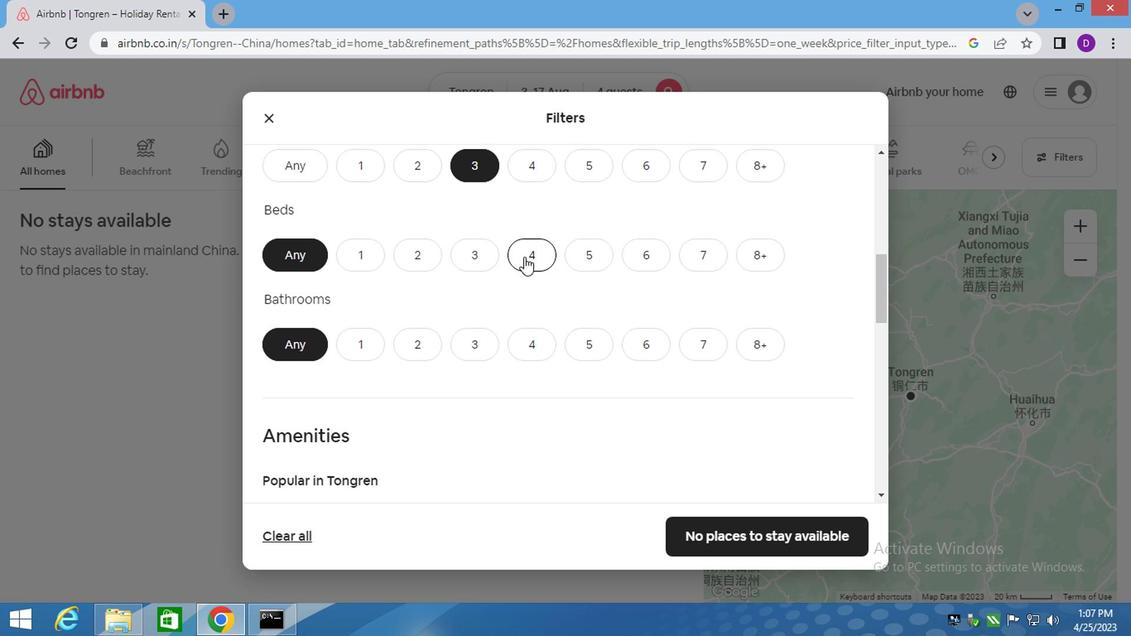 
Action: Mouse moved to (409, 350)
Screenshot: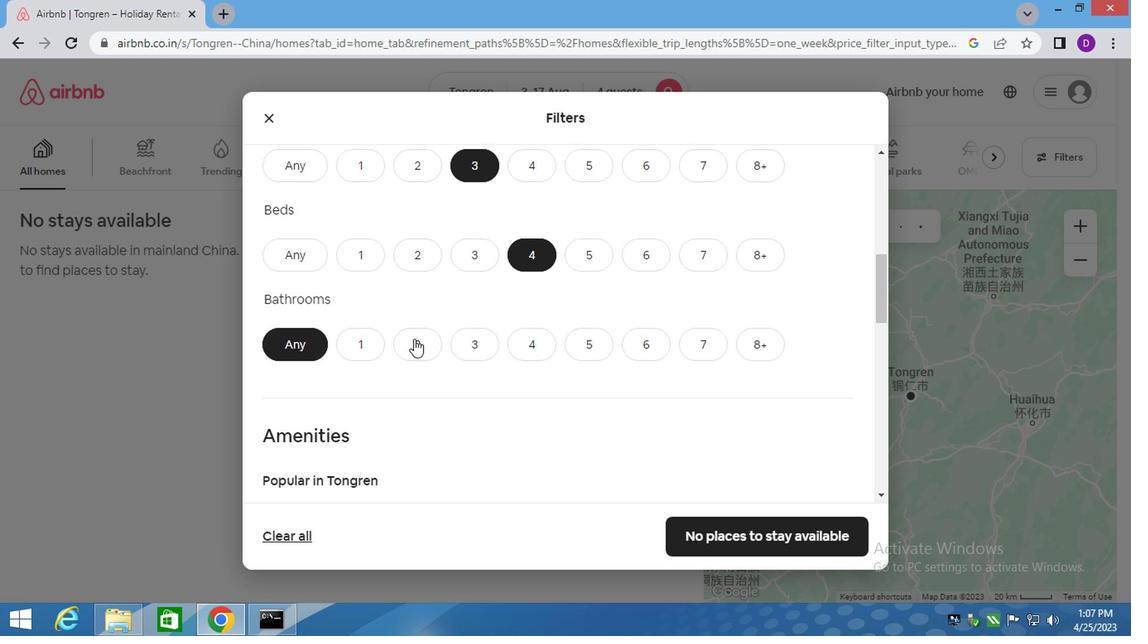 
Action: Mouse pressed left at (409, 350)
Screenshot: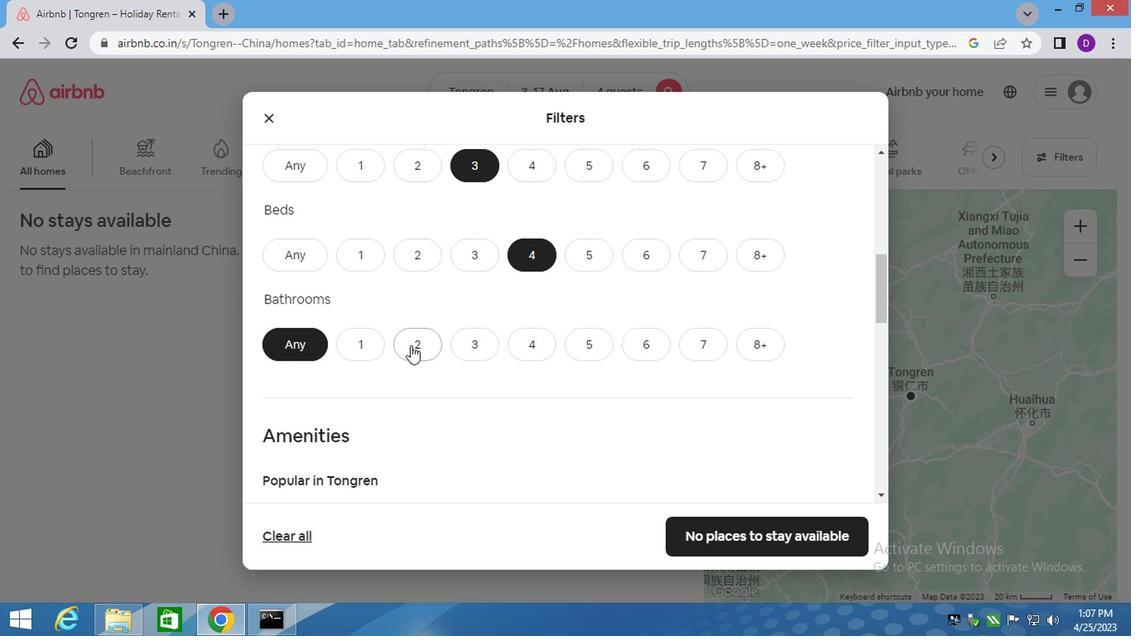 
Action: Mouse moved to (397, 355)
Screenshot: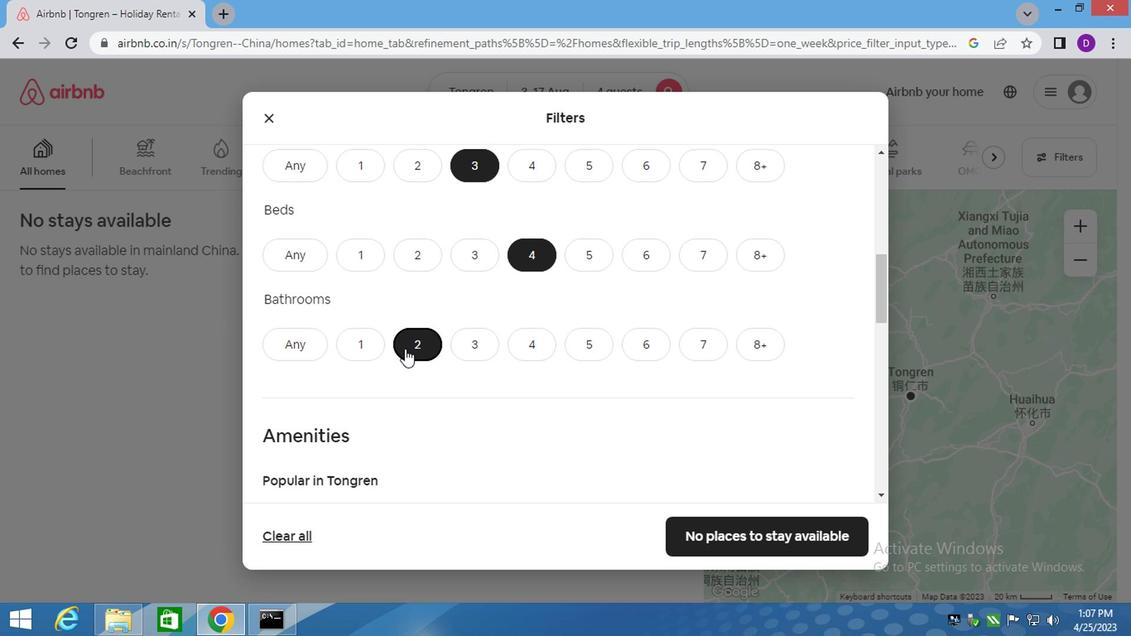 
Action: Mouse scrolled (397, 354) with delta (0, -1)
Screenshot: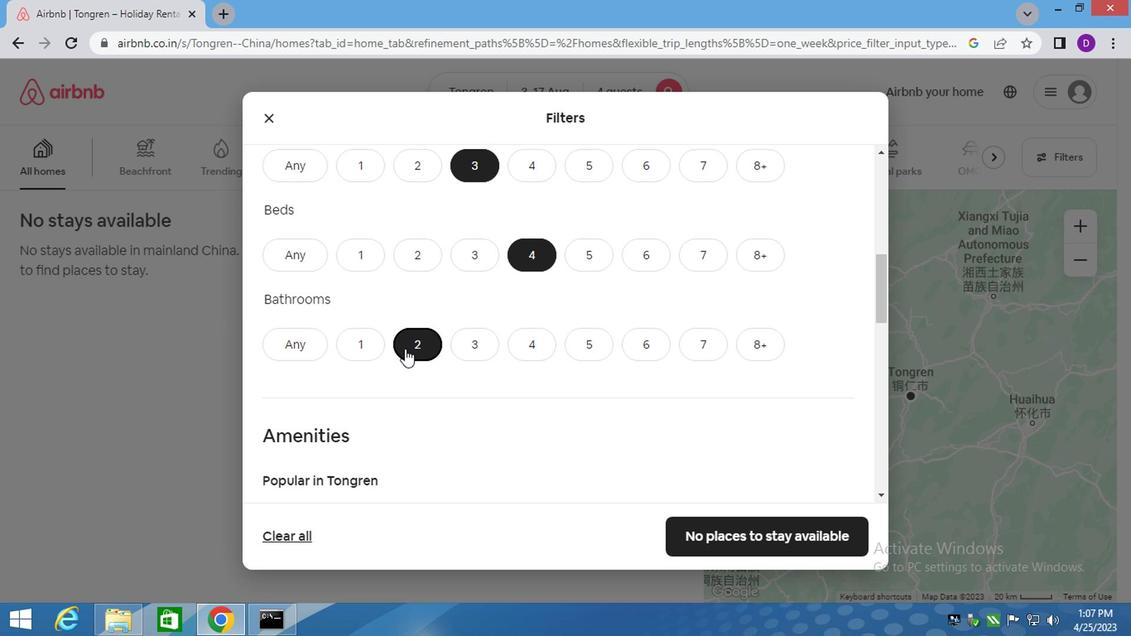 
Action: Mouse moved to (397, 362)
Screenshot: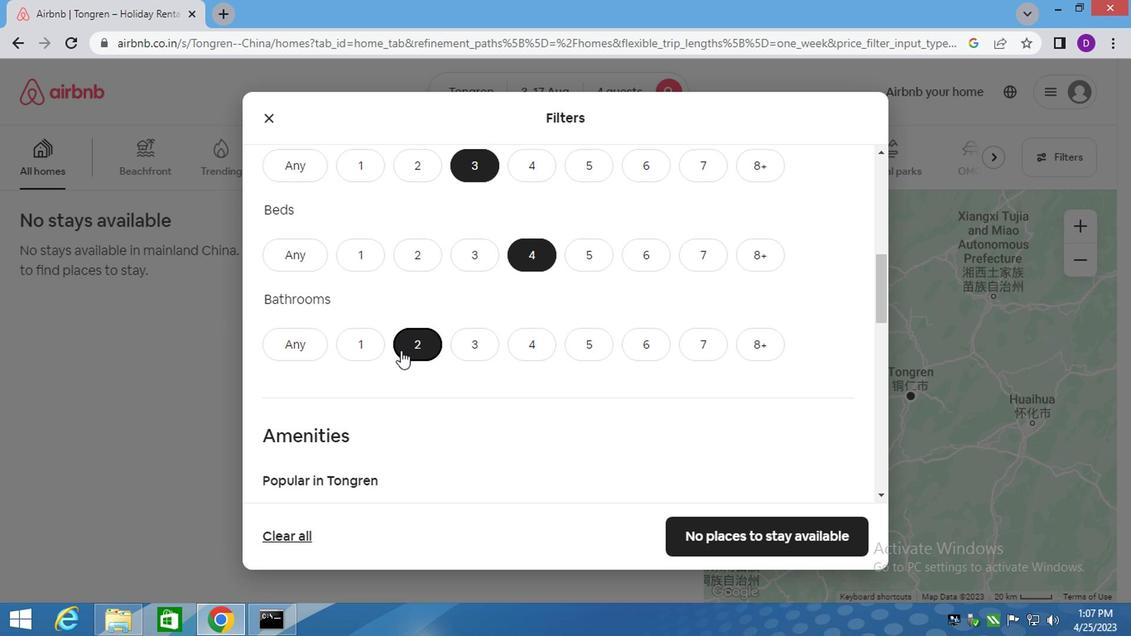 
Action: Mouse scrolled (397, 361) with delta (0, -1)
Screenshot: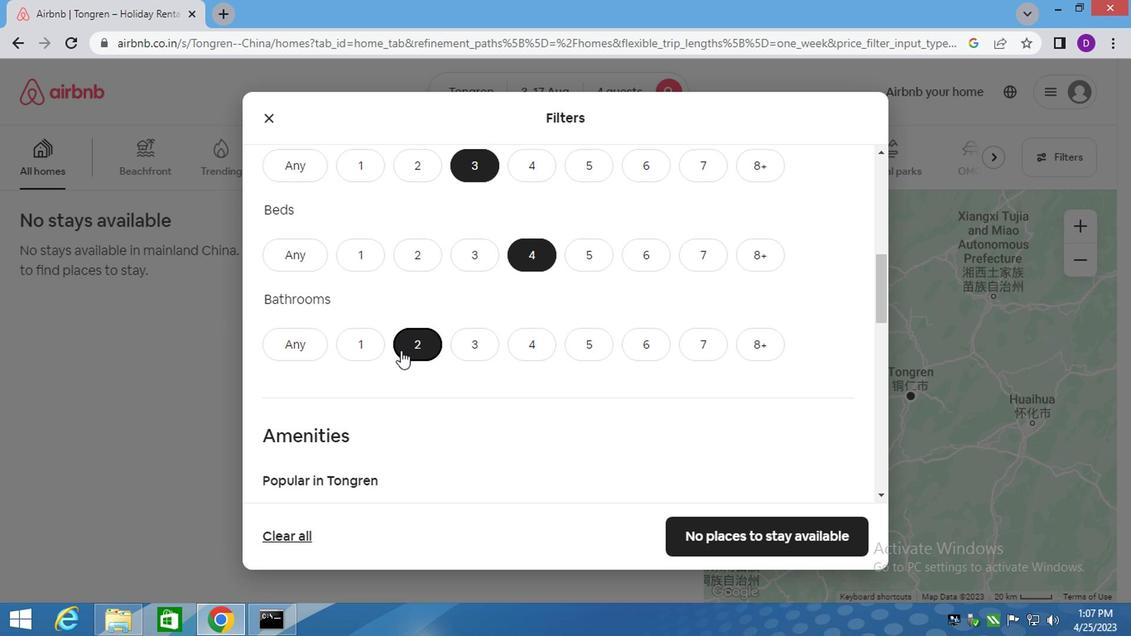 
Action: Mouse moved to (397, 364)
Screenshot: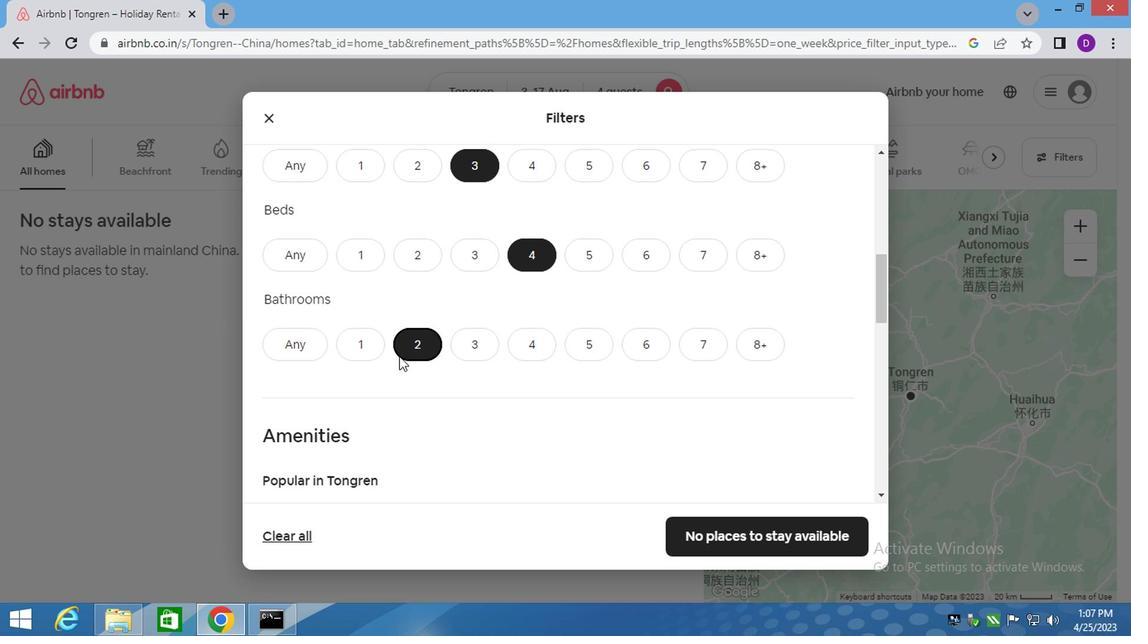 
Action: Mouse scrolled (397, 363) with delta (0, -1)
Screenshot: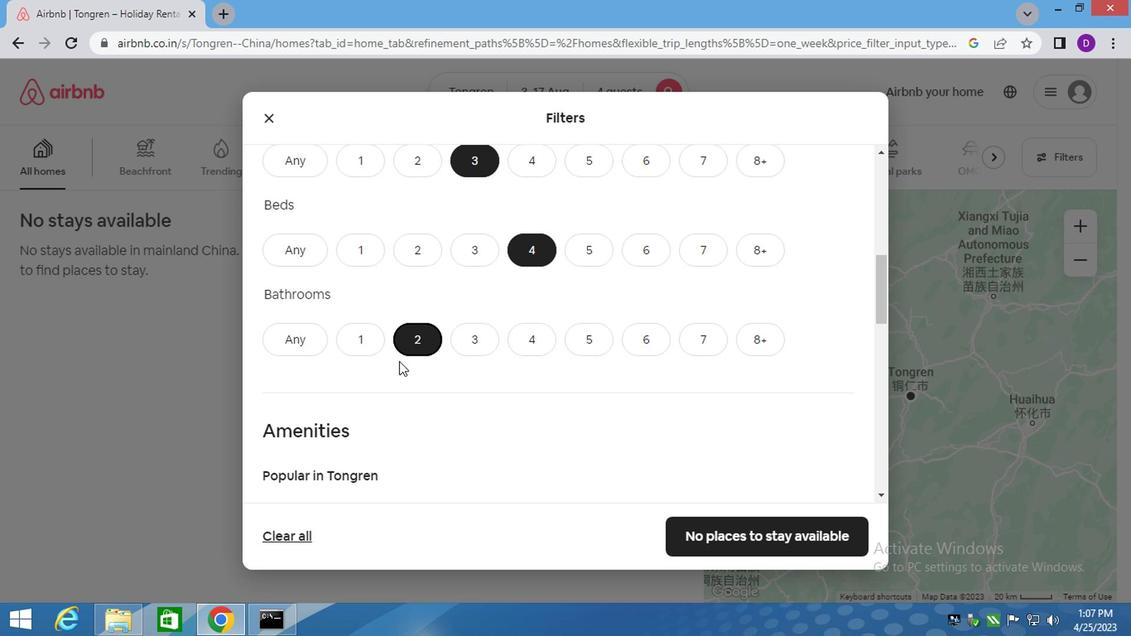
Action: Mouse moved to (274, 316)
Screenshot: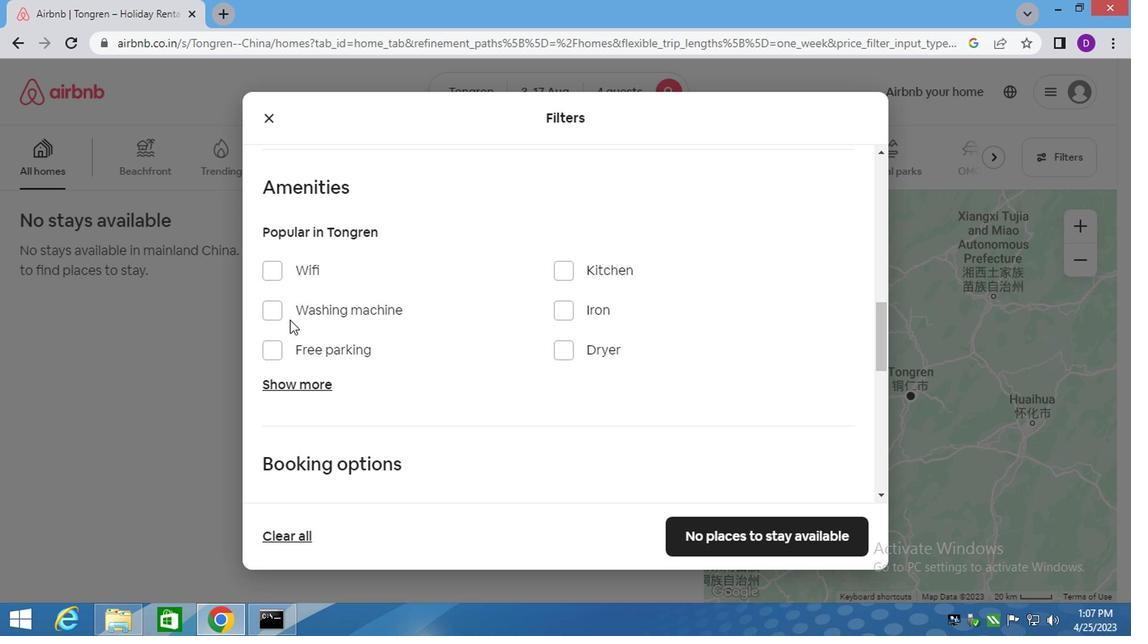 
Action: Mouse pressed left at (274, 316)
Screenshot: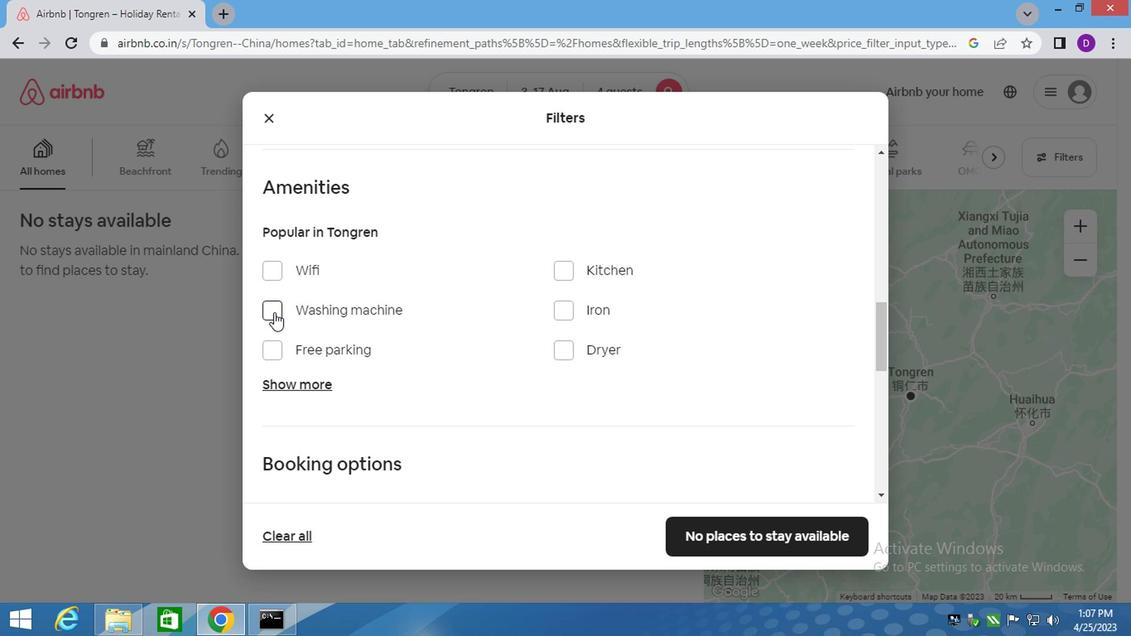 
Action: Mouse moved to (504, 371)
Screenshot: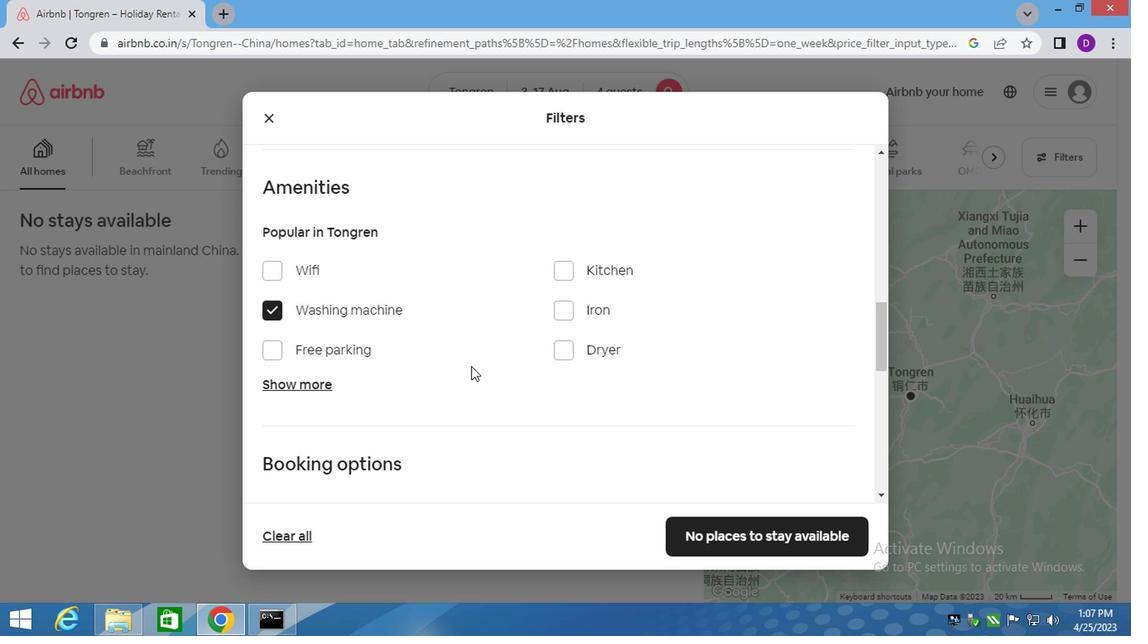
Action: Mouse scrolled (504, 370) with delta (0, 0)
Screenshot: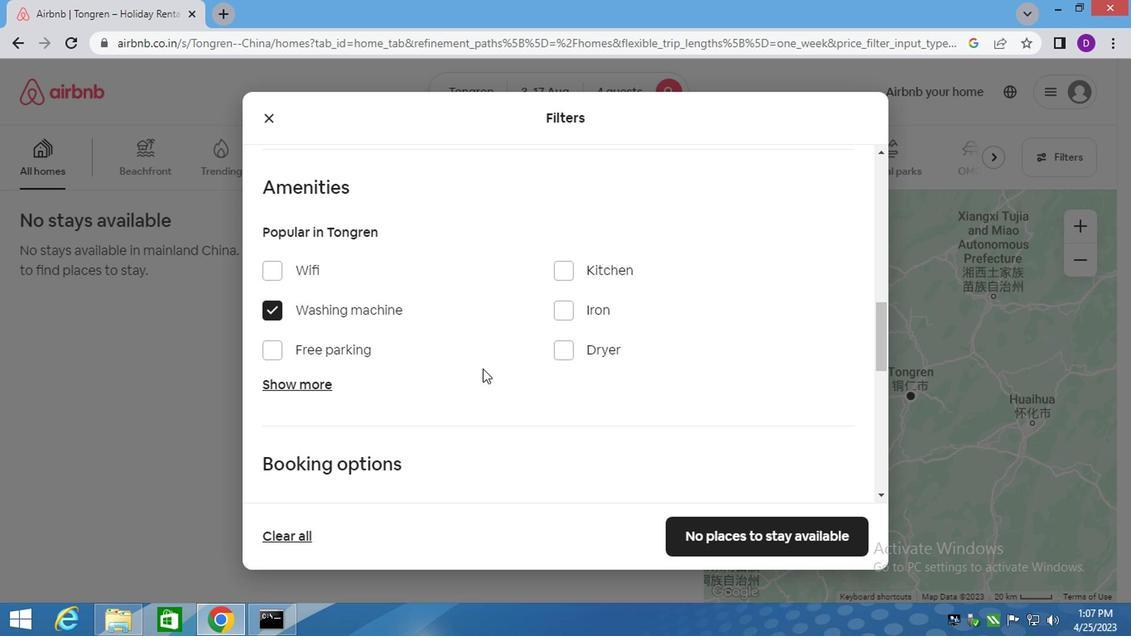 
Action: Mouse moved to (506, 372)
Screenshot: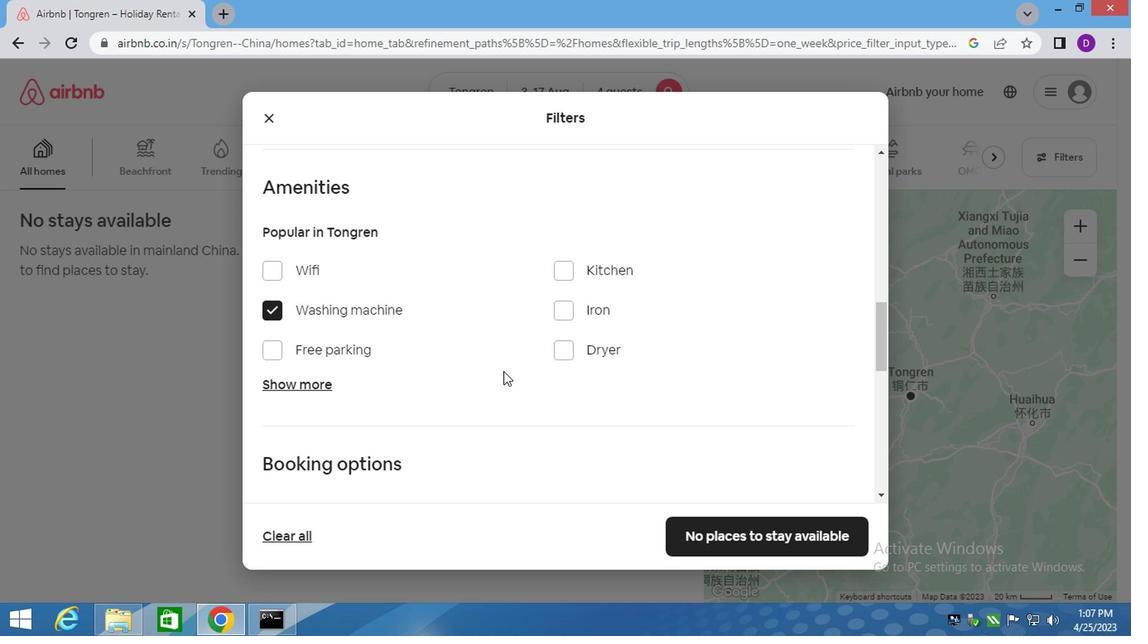 
Action: Mouse scrolled (506, 371) with delta (0, -1)
Screenshot: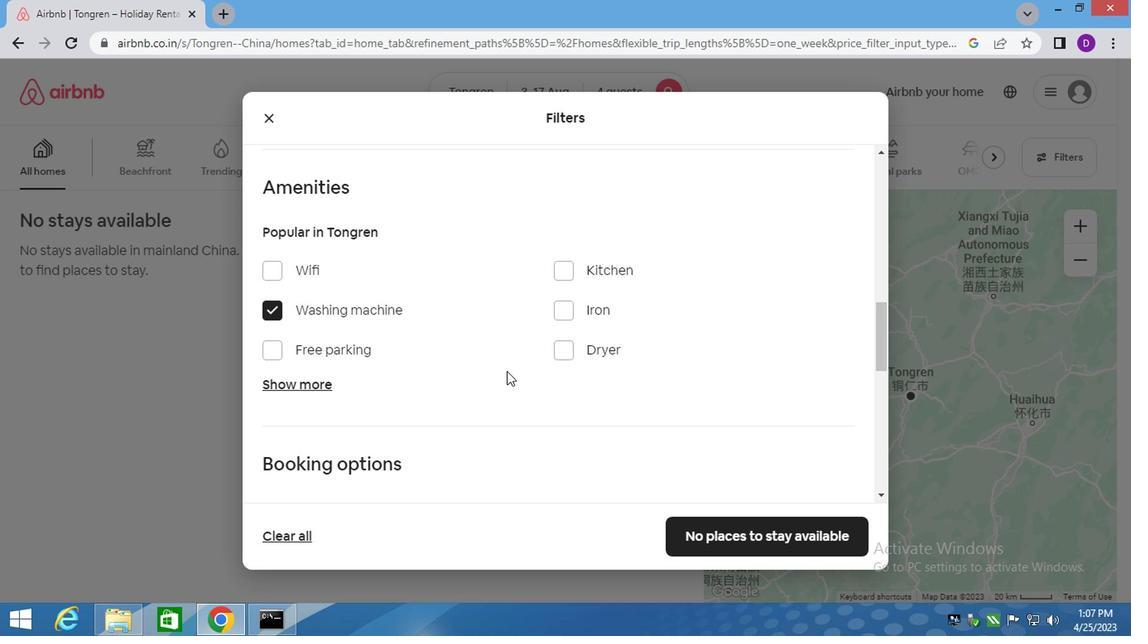 
Action: Mouse moved to (806, 411)
Screenshot: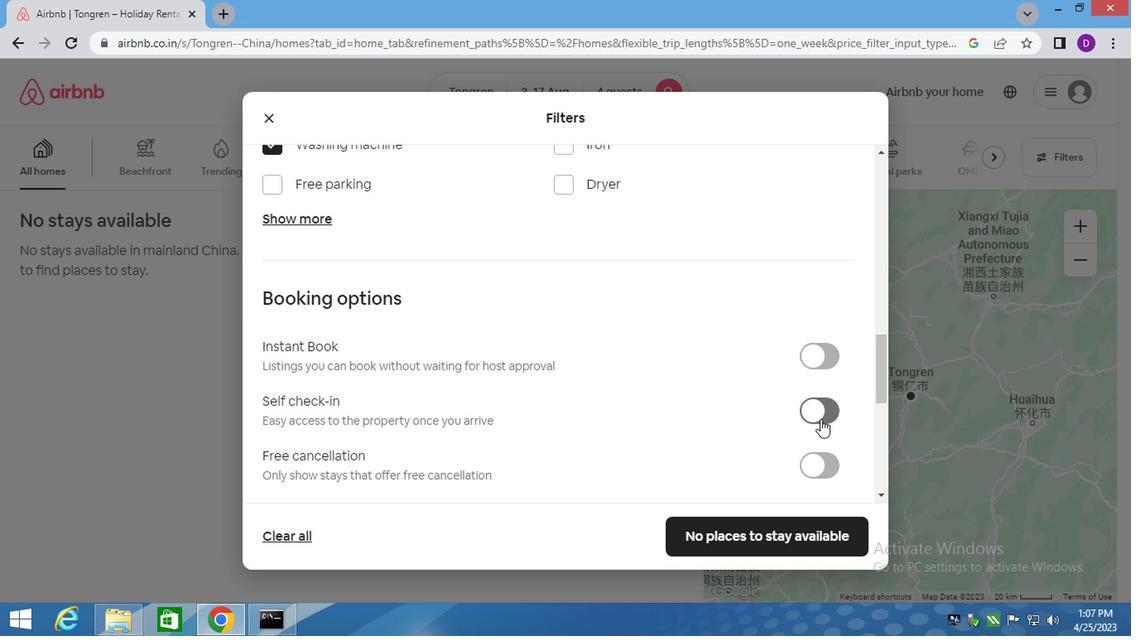
Action: Mouse pressed left at (806, 411)
Screenshot: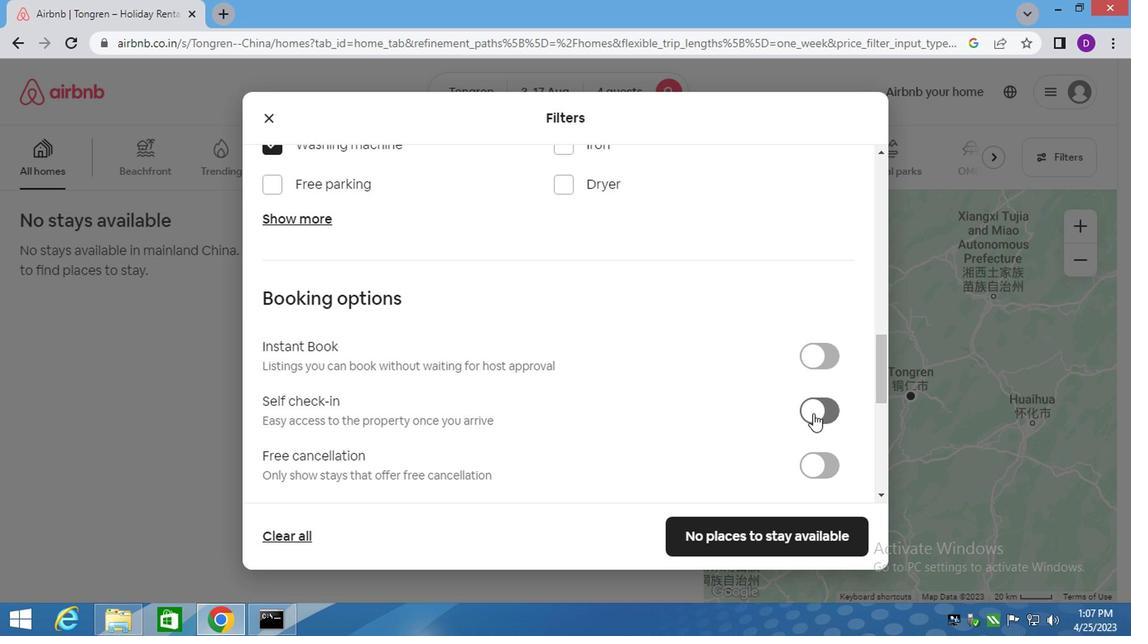 
Action: Mouse moved to (617, 406)
Screenshot: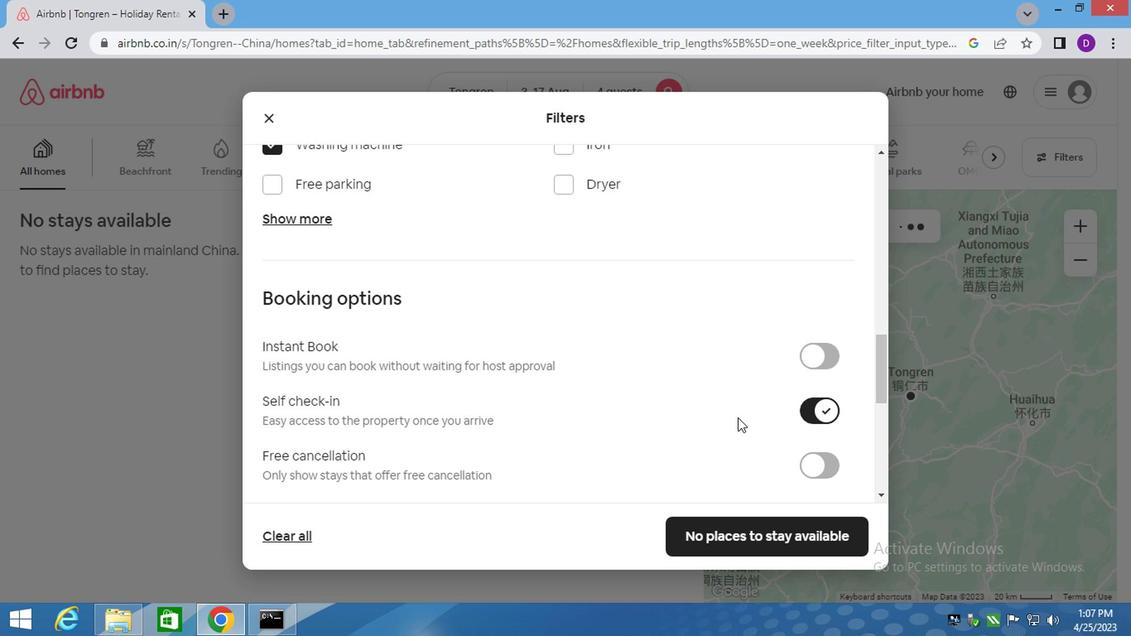 
Action: Mouse scrolled (617, 404) with delta (0, -1)
Screenshot: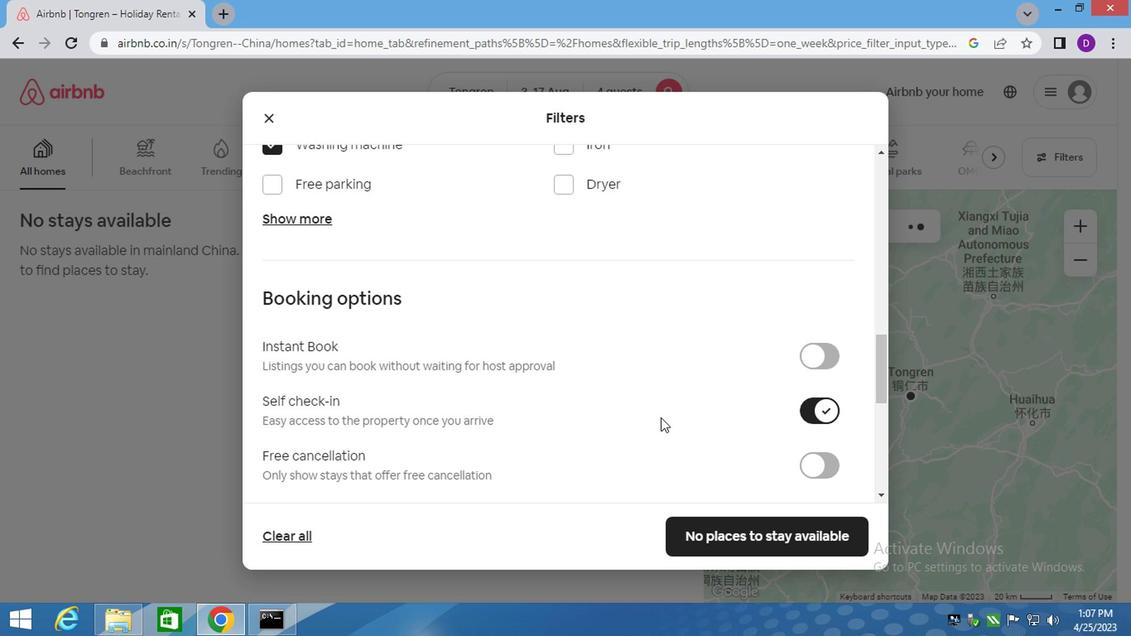 
Action: Mouse moved to (616, 404)
Screenshot: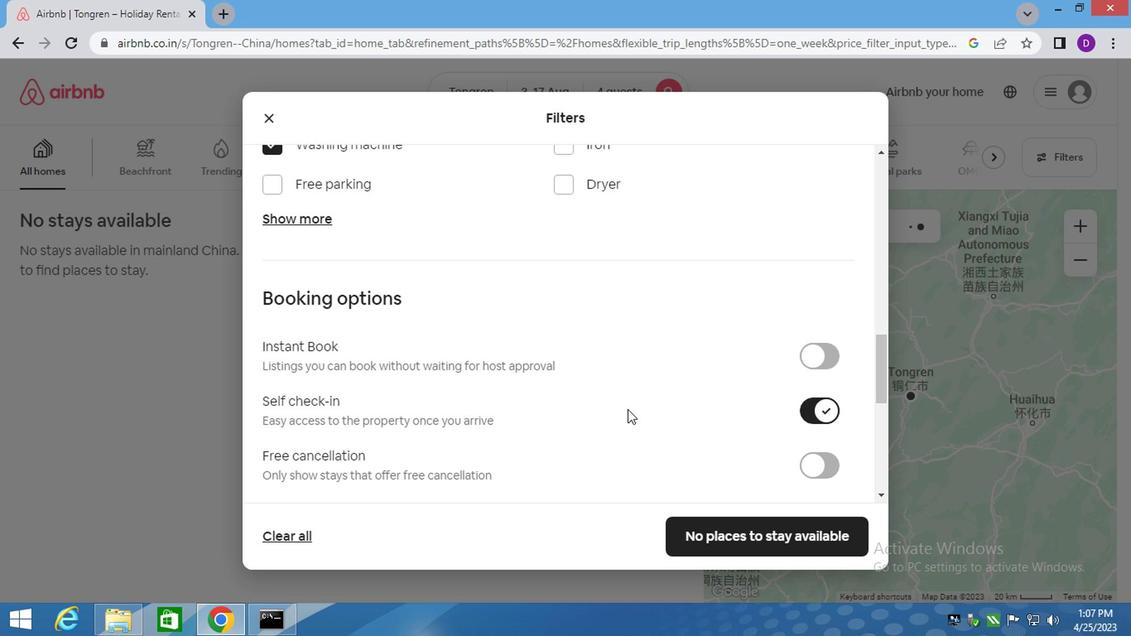 
Action: Mouse scrolled (616, 404) with delta (0, 0)
Screenshot: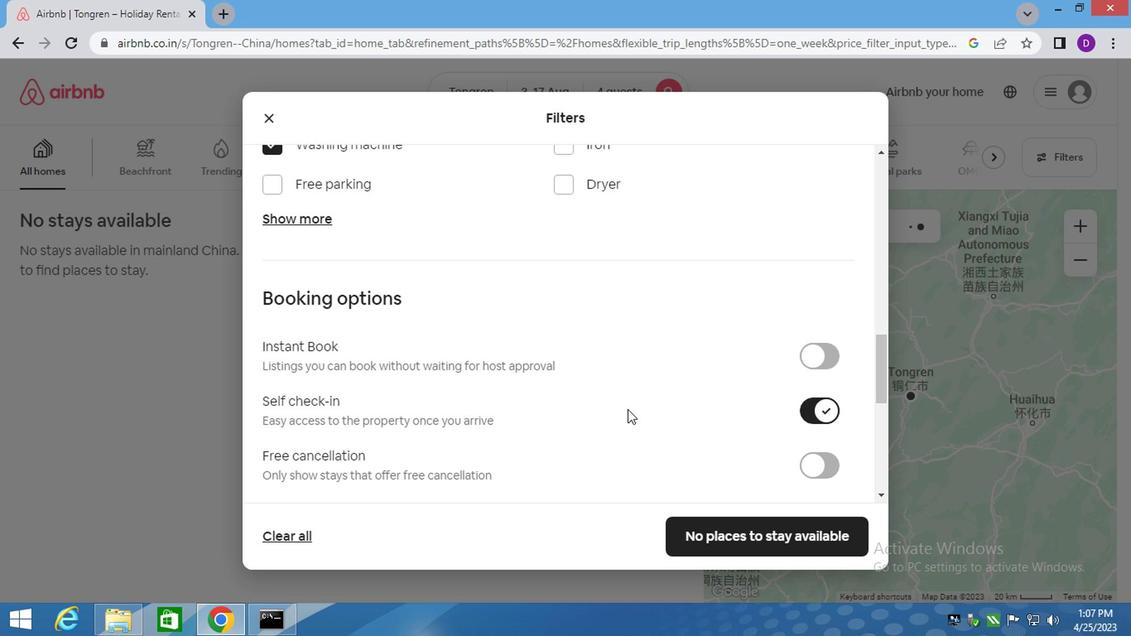 
Action: Mouse moved to (615, 404)
Screenshot: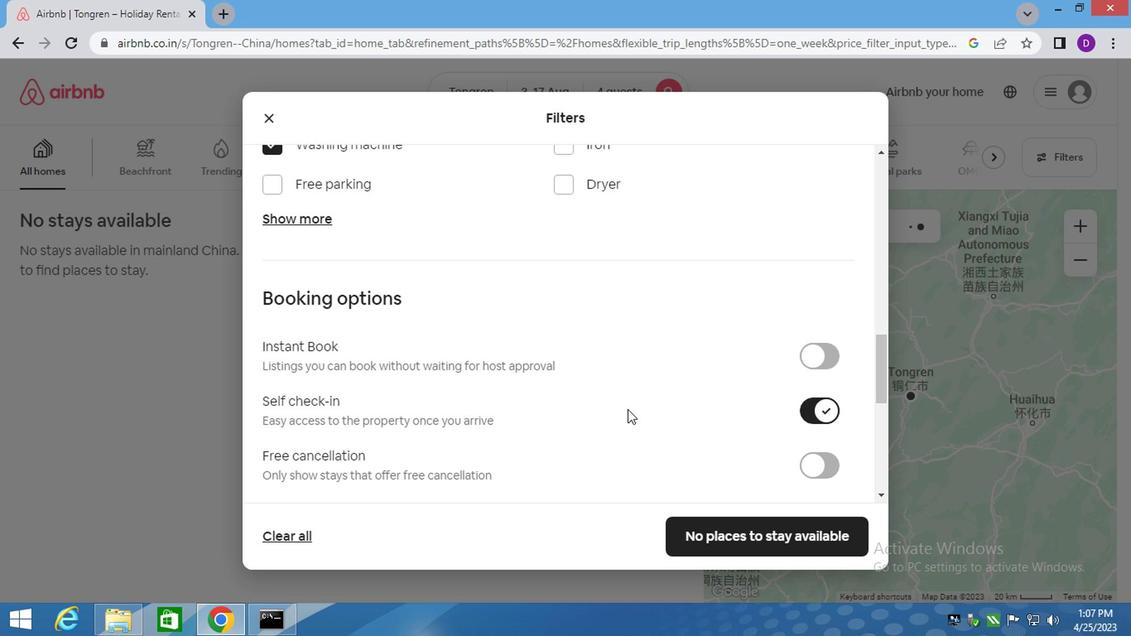 
Action: Mouse scrolled (615, 404) with delta (0, 0)
Screenshot: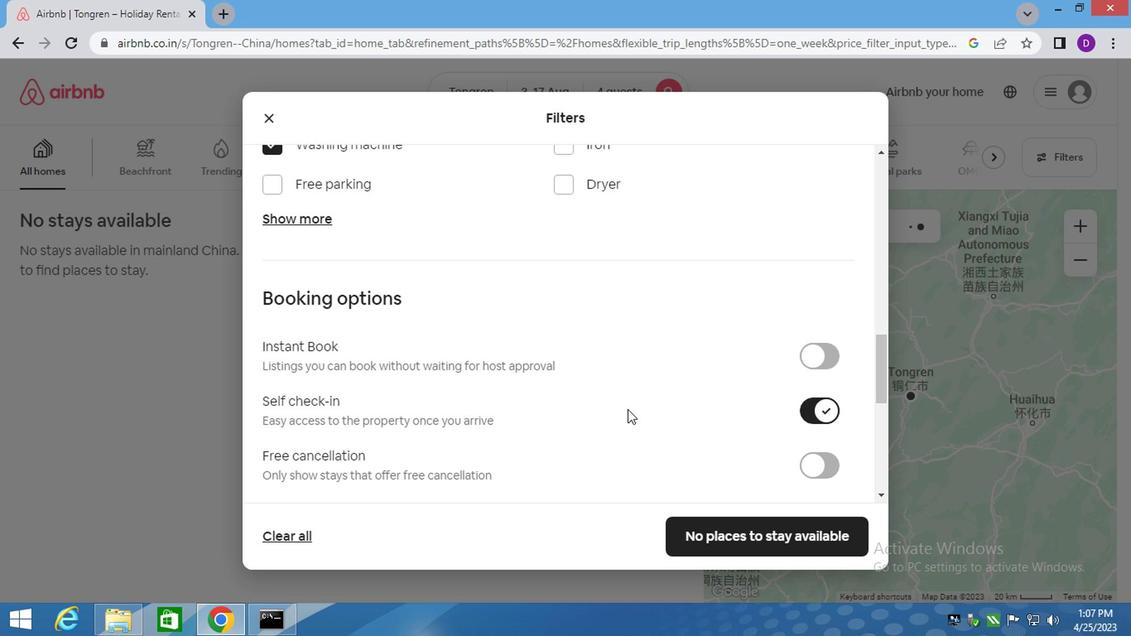 
Action: Mouse scrolled (615, 404) with delta (0, 0)
Screenshot: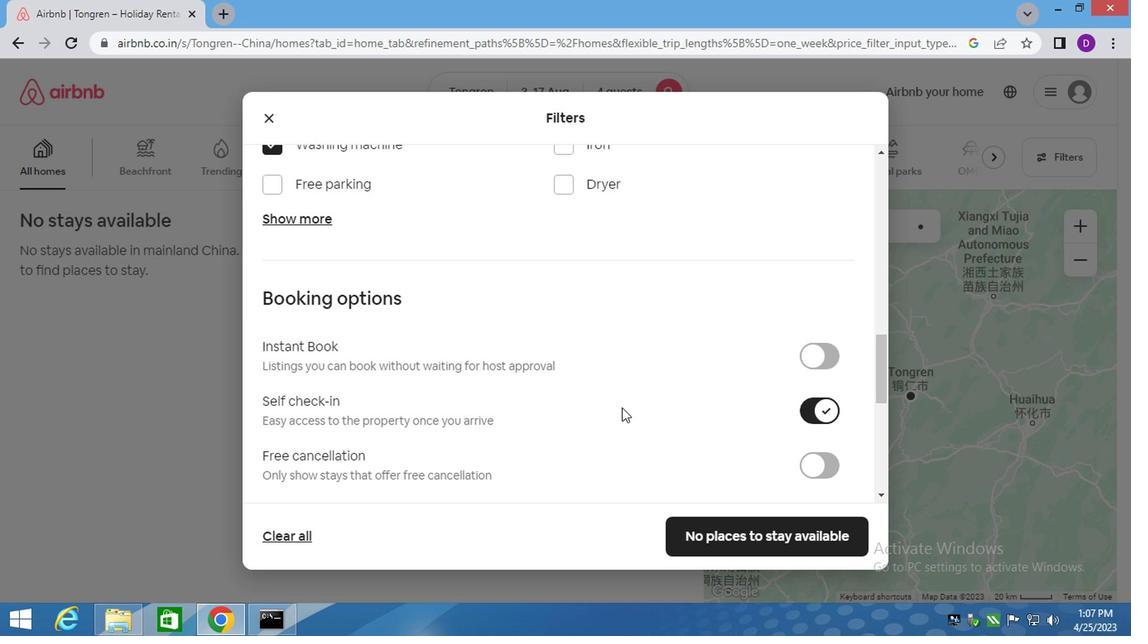 
Action: Mouse moved to (599, 401)
Screenshot: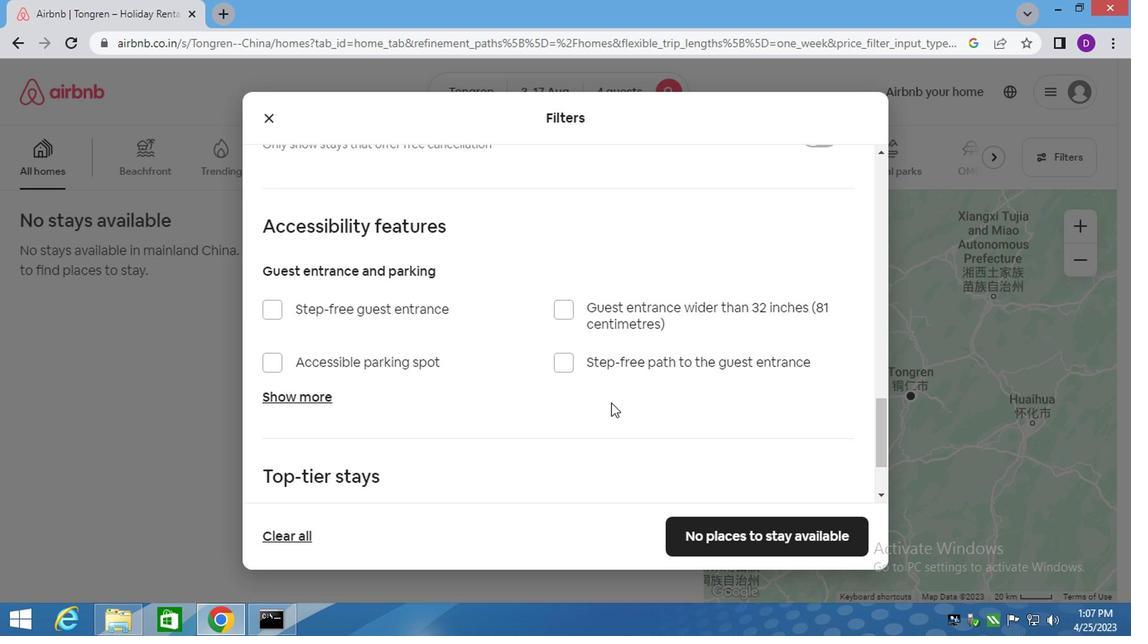 
Action: Mouse scrolled (599, 400) with delta (0, -1)
Screenshot: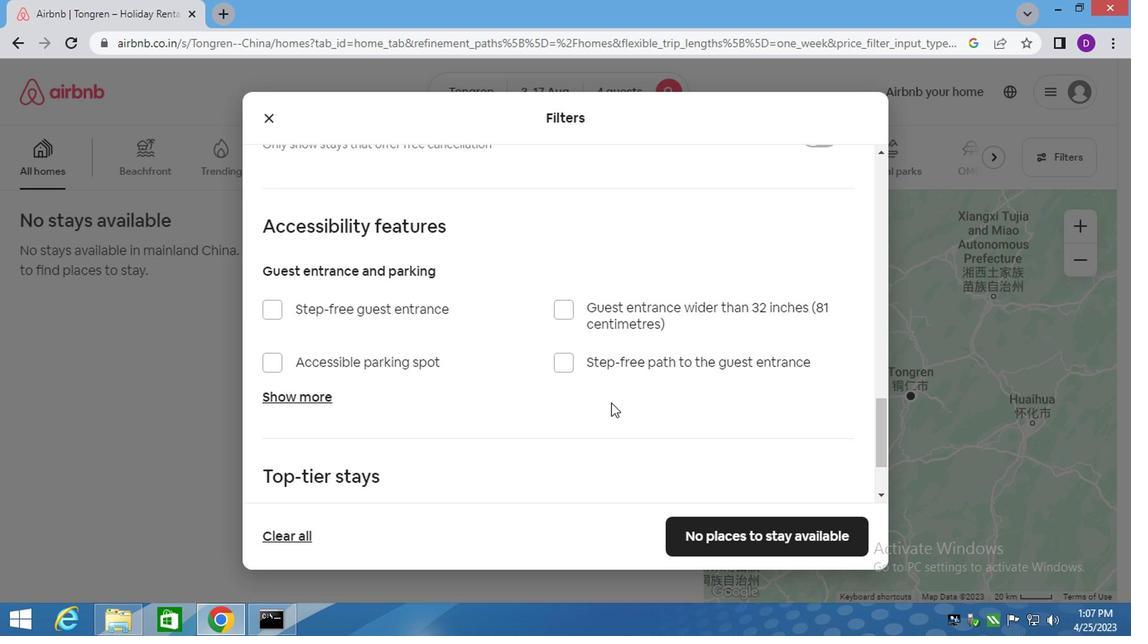 
Action: Mouse moved to (568, 401)
Screenshot: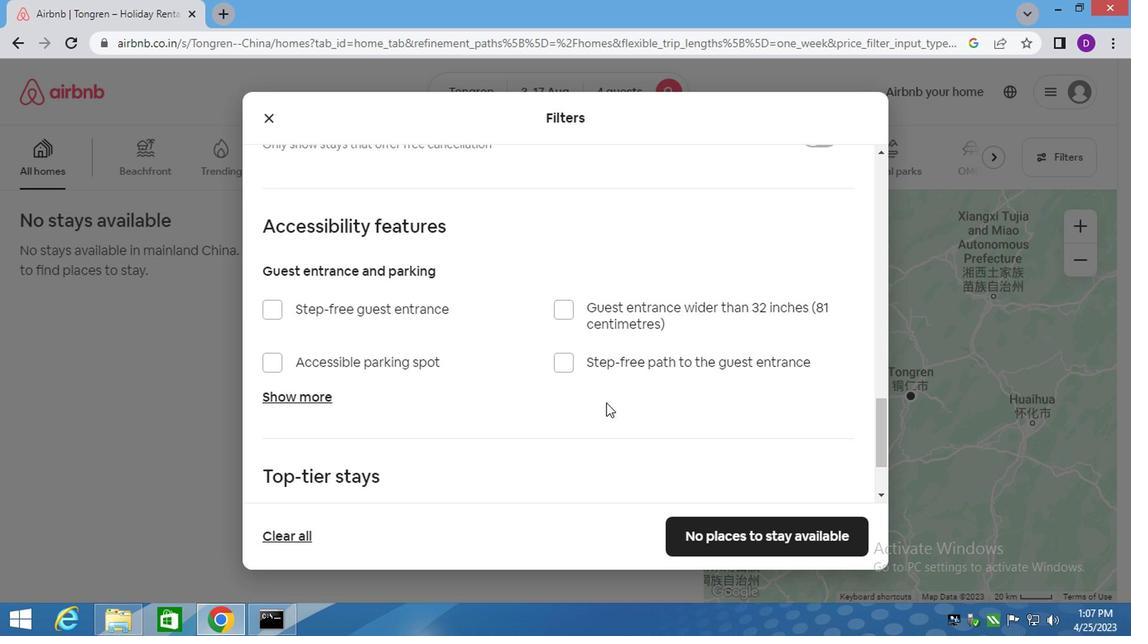 
Action: Mouse scrolled (585, 400) with delta (0, -1)
Screenshot: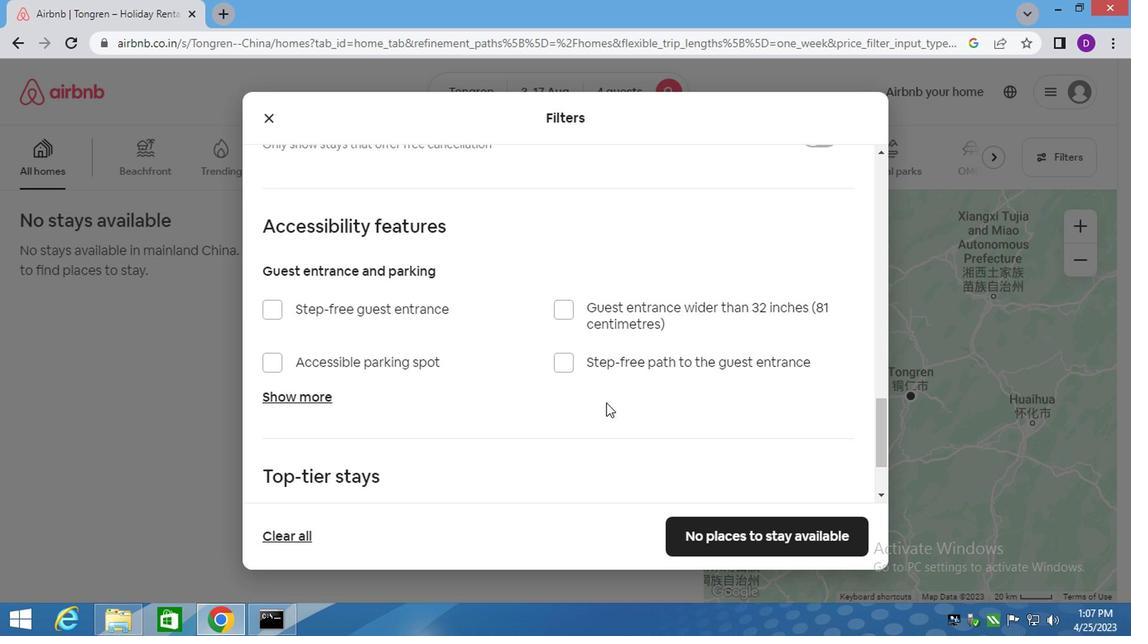 
Action: Mouse moved to (563, 401)
Screenshot: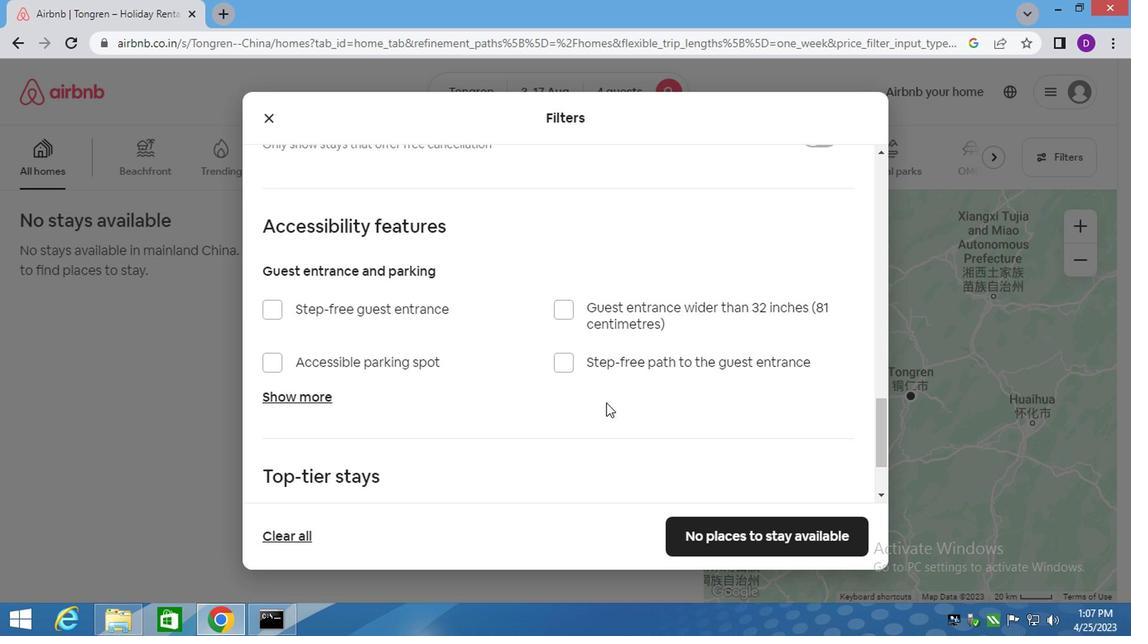 
Action: Mouse scrolled (568, 400) with delta (0, -1)
Screenshot: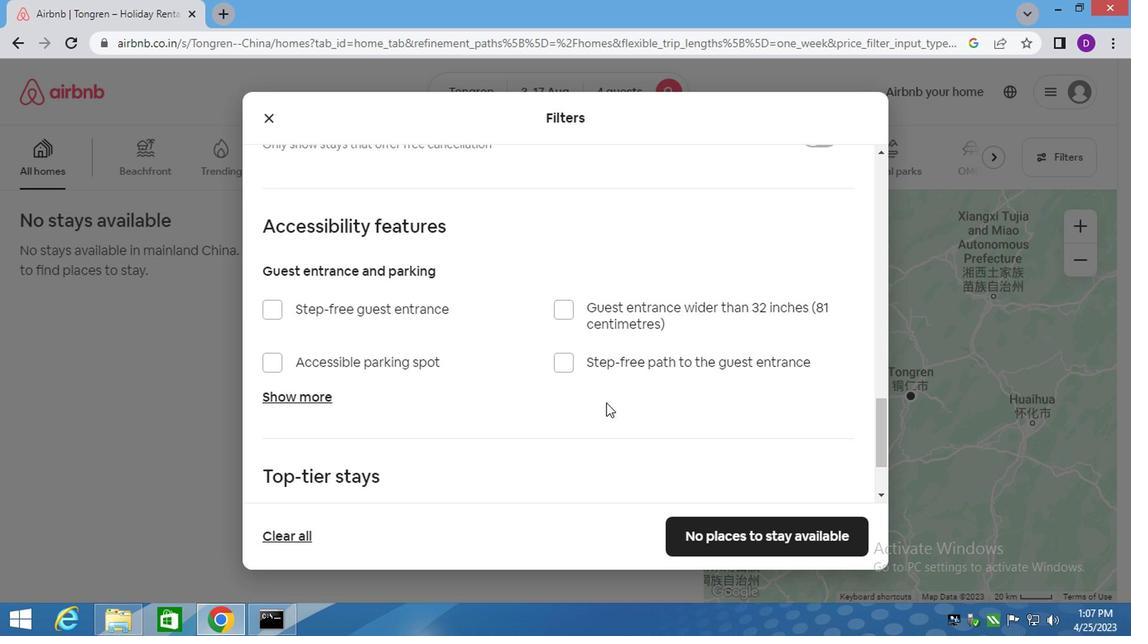 
Action: Mouse moved to (536, 403)
Screenshot: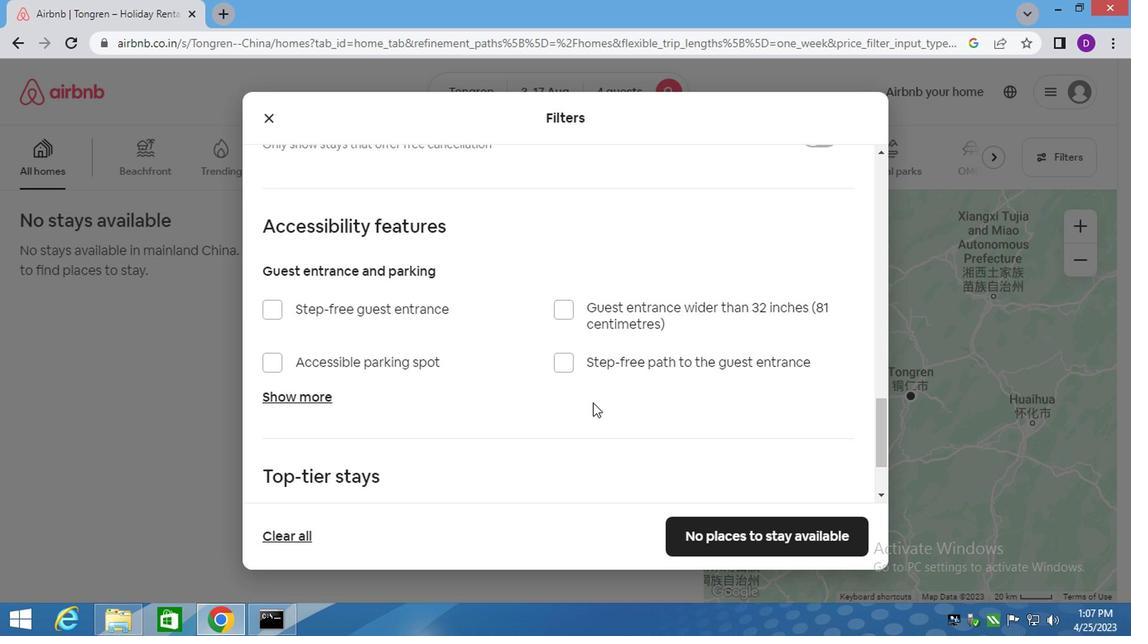 
Action: Mouse scrolled (551, 401) with delta (0, 0)
Screenshot: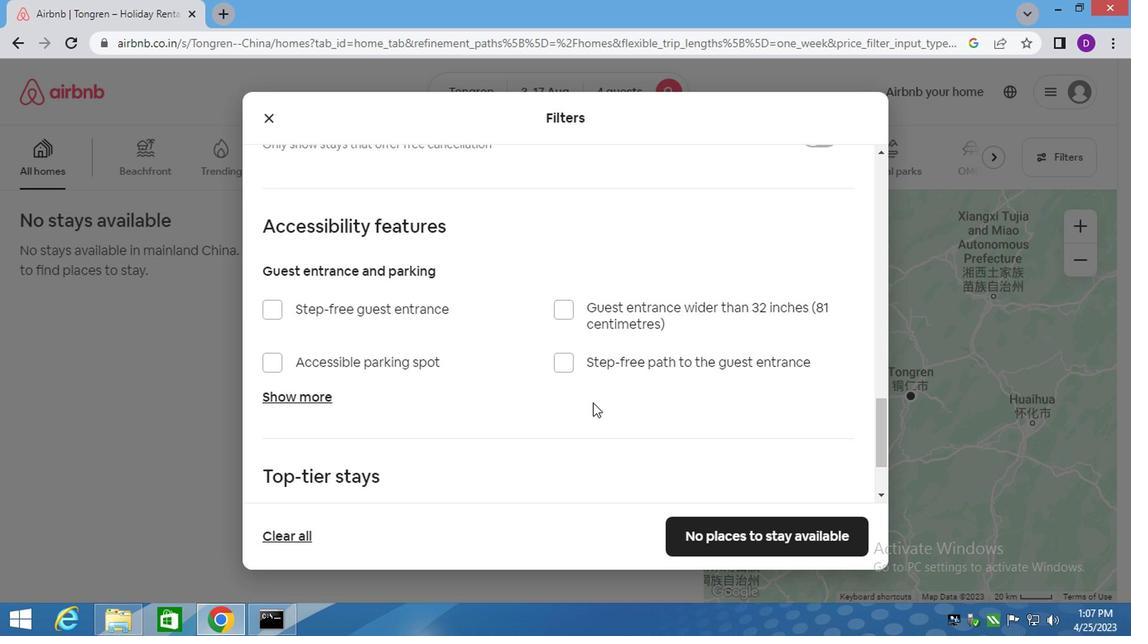
Action: Mouse moved to (529, 403)
Screenshot: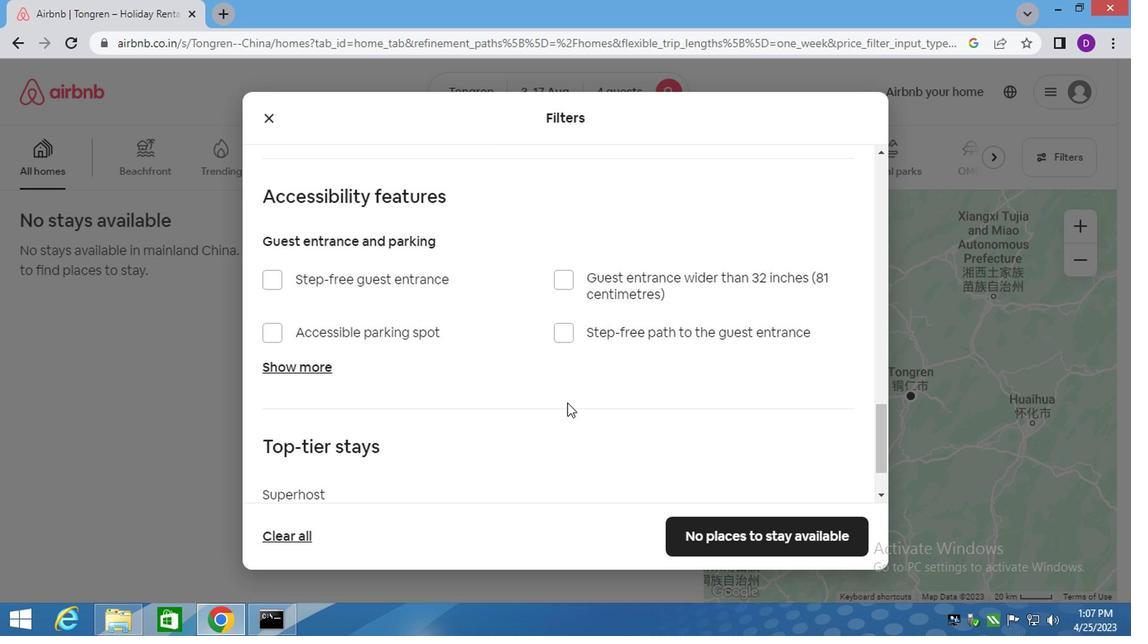 
Action: Mouse scrolled (529, 402) with delta (0, -1)
Screenshot: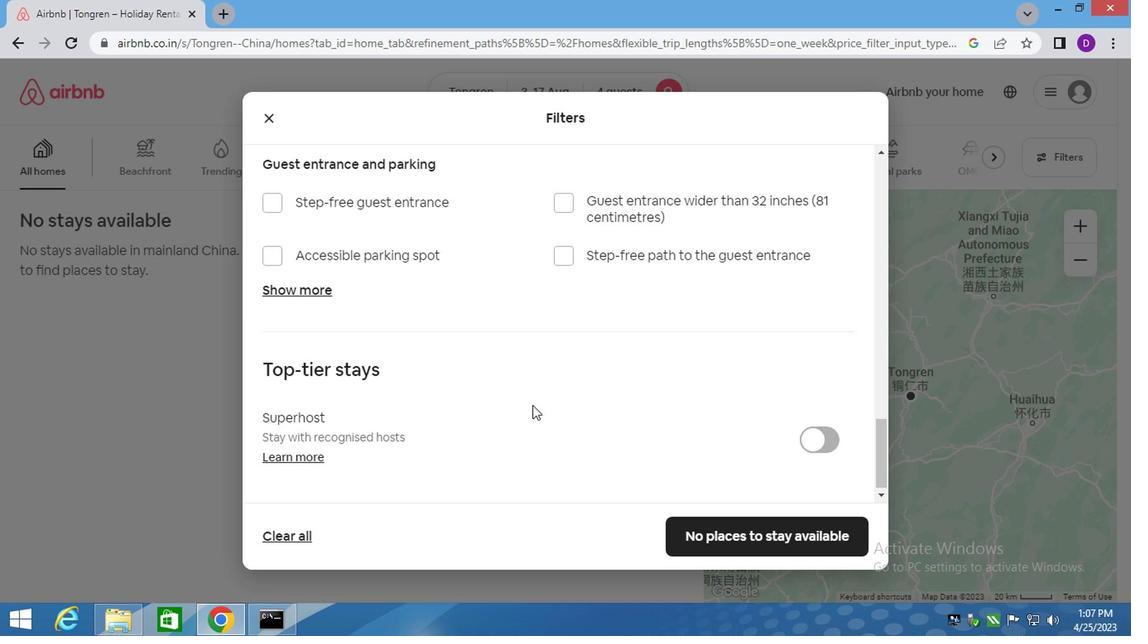 
Action: Mouse scrolled (529, 402) with delta (0, -1)
Screenshot: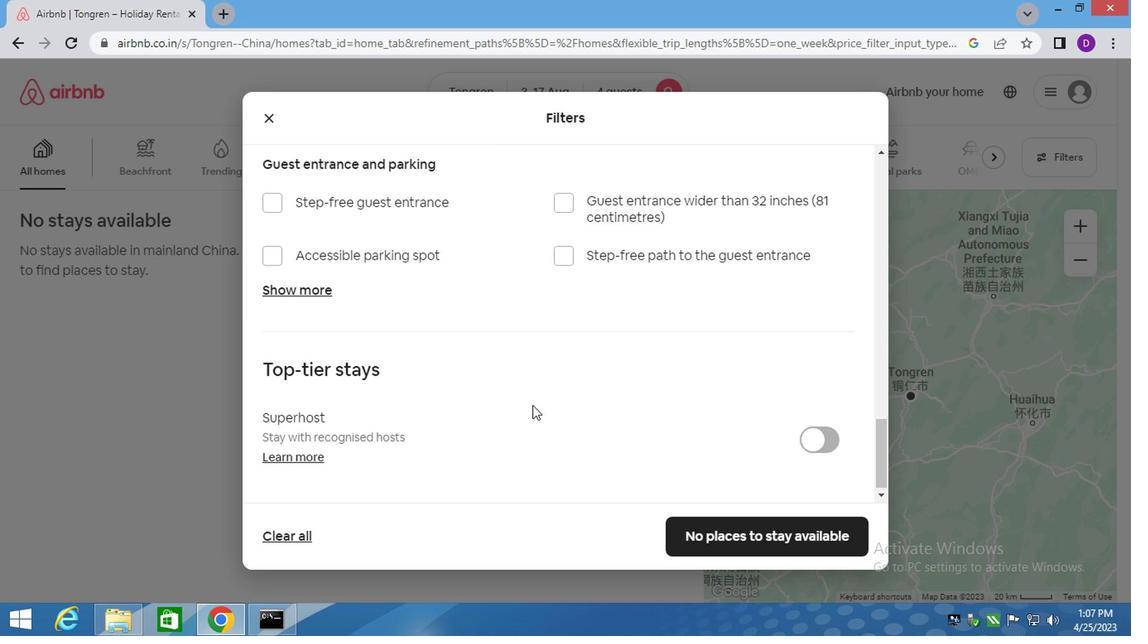 
Action: Mouse moved to (529, 403)
Screenshot: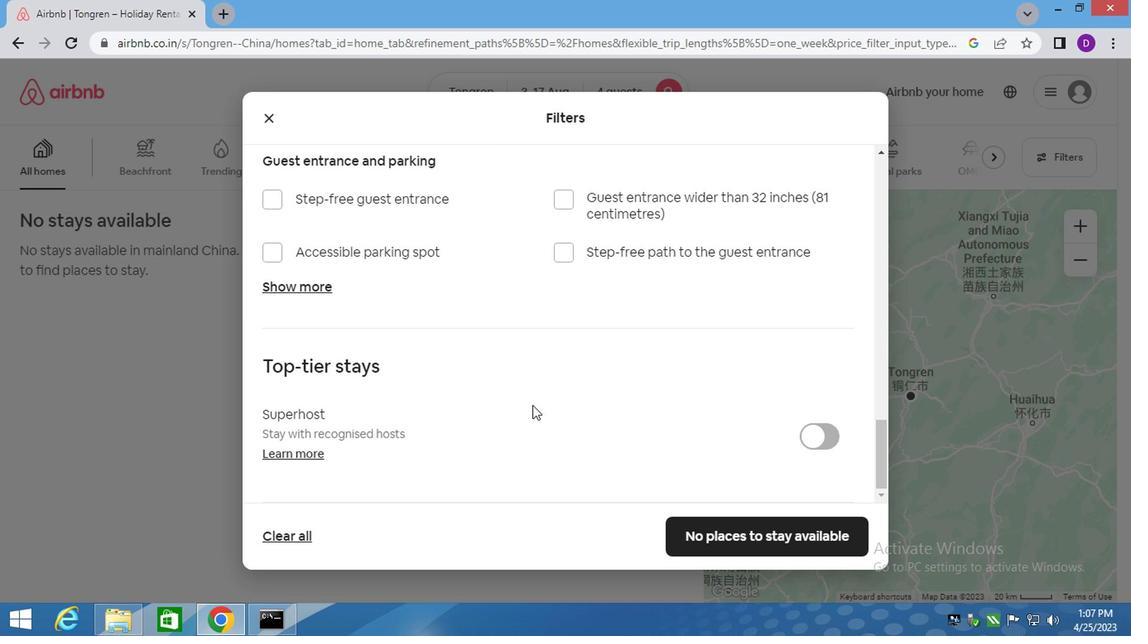 
Action: Mouse scrolled (529, 402) with delta (0, -1)
Screenshot: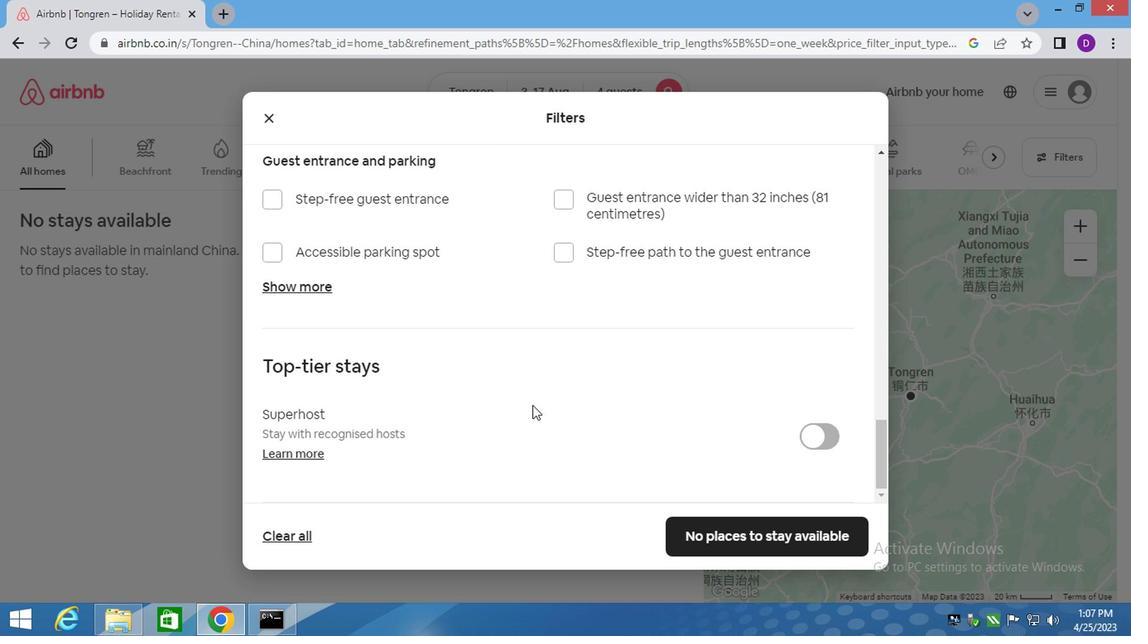 
Action: Mouse moved to (529, 404)
Screenshot: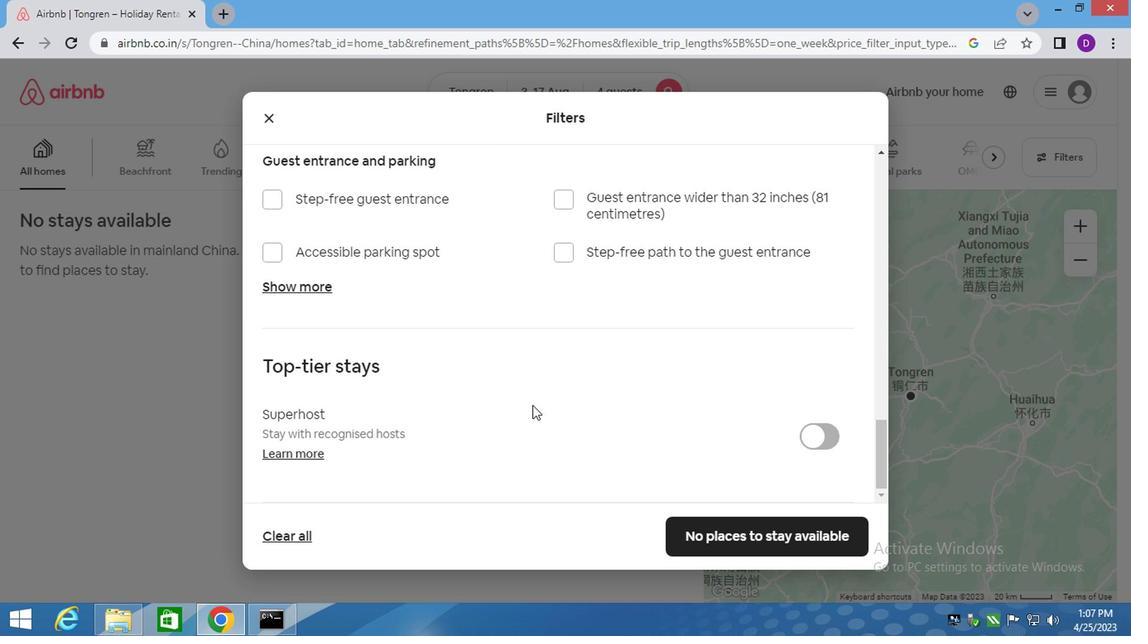 
Action: Mouse scrolled (529, 404) with delta (0, 0)
Screenshot: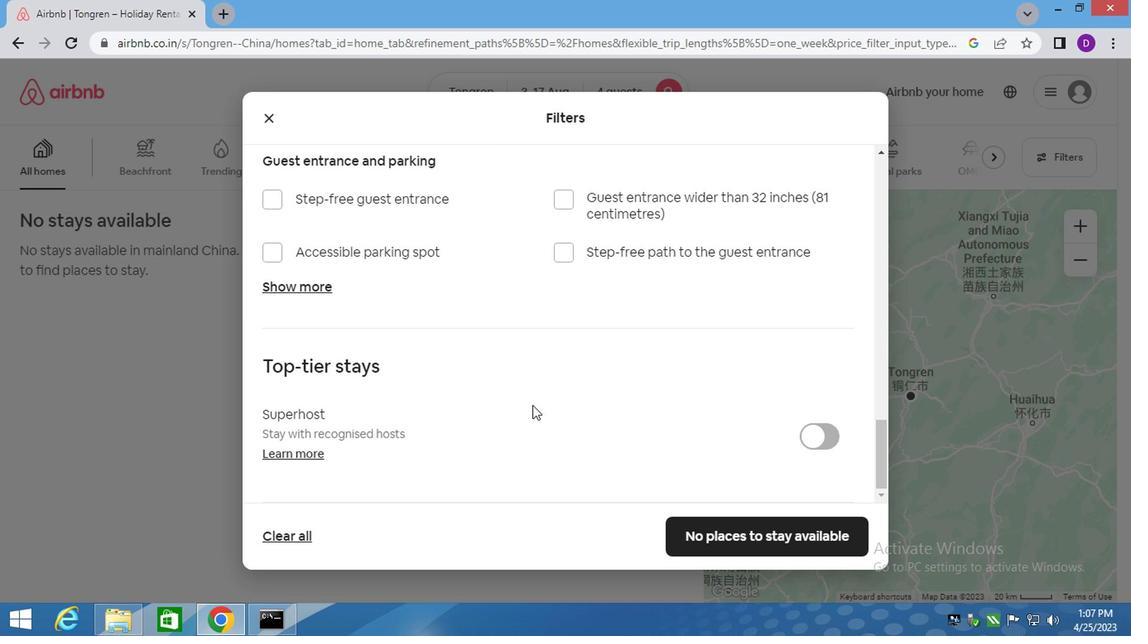 
Action: Mouse moved to (539, 412)
Screenshot: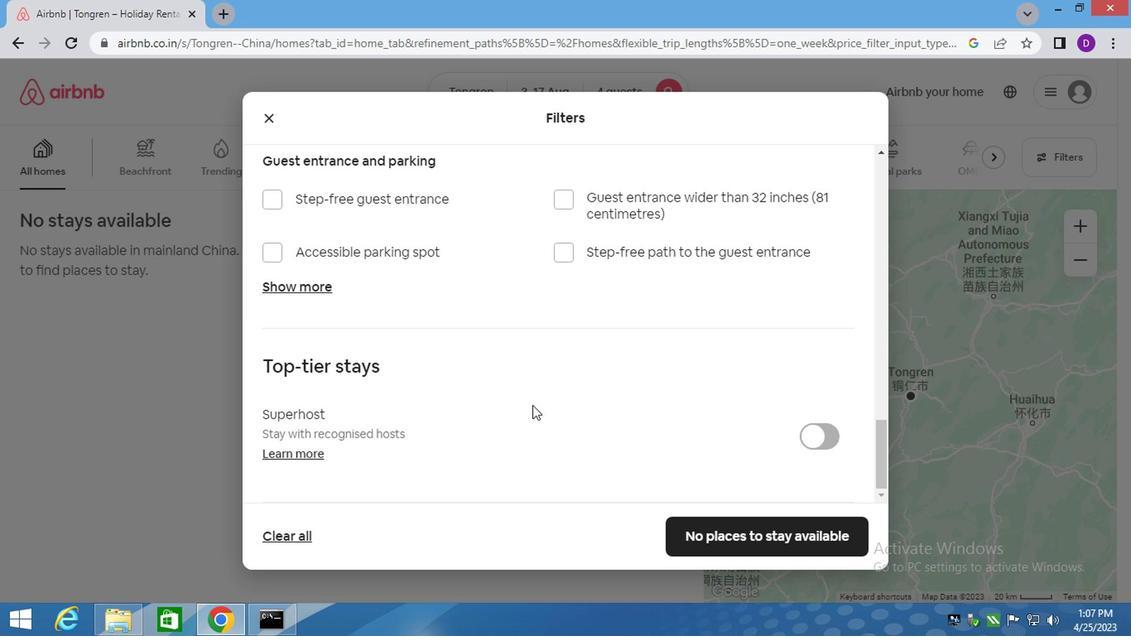 
Action: Mouse scrolled (539, 411) with delta (0, 0)
Screenshot: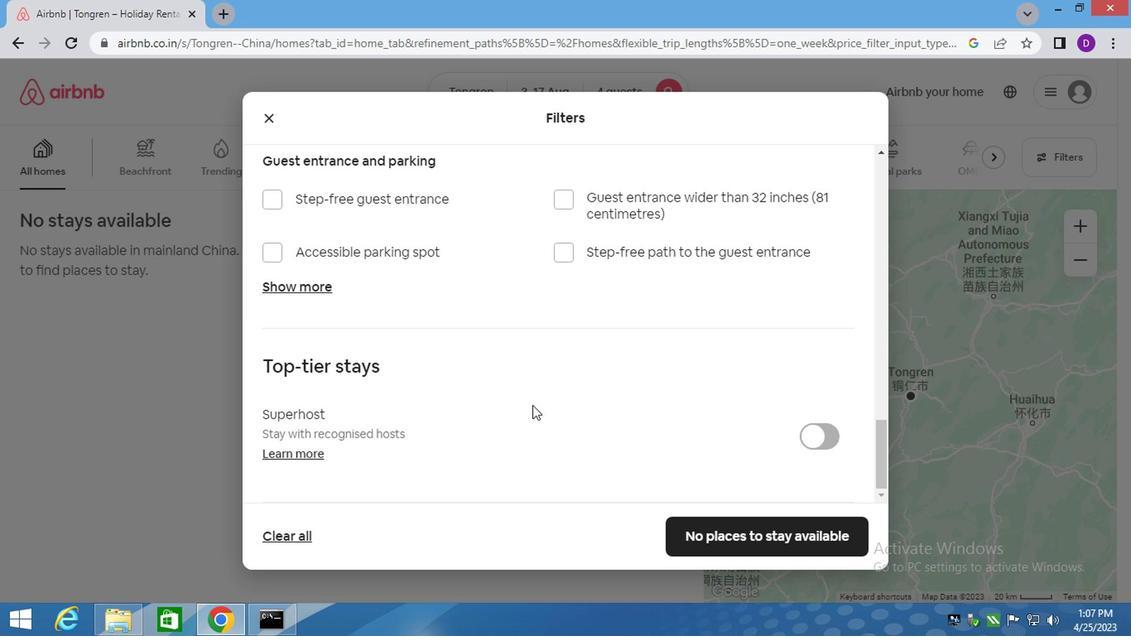 
Action: Mouse moved to (758, 526)
Screenshot: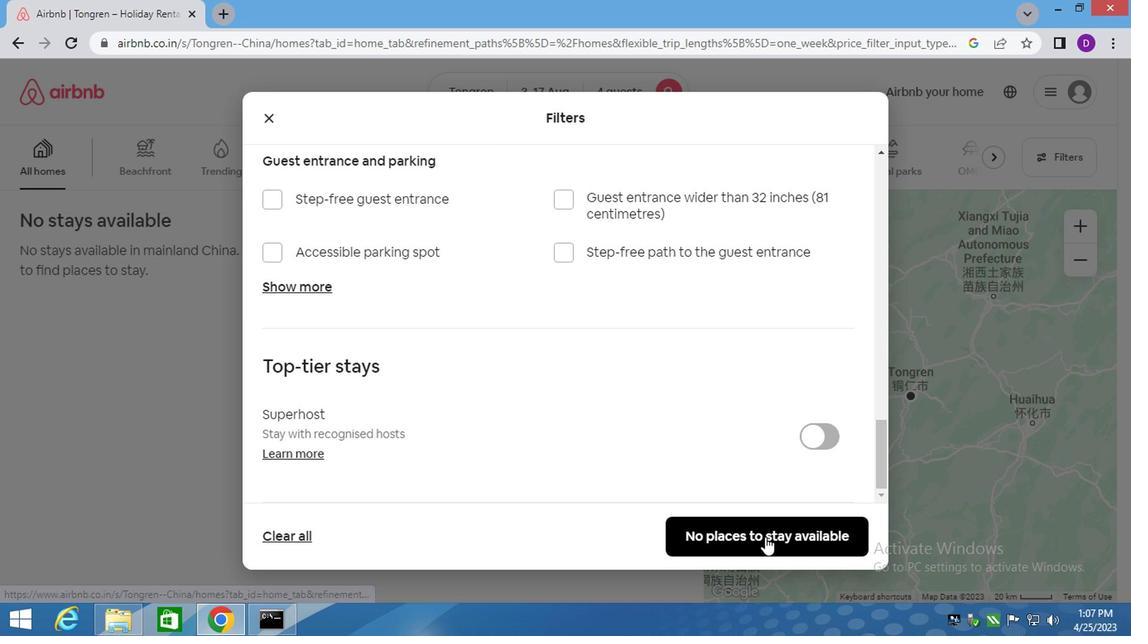 
Action: Mouse pressed left at (758, 526)
Screenshot: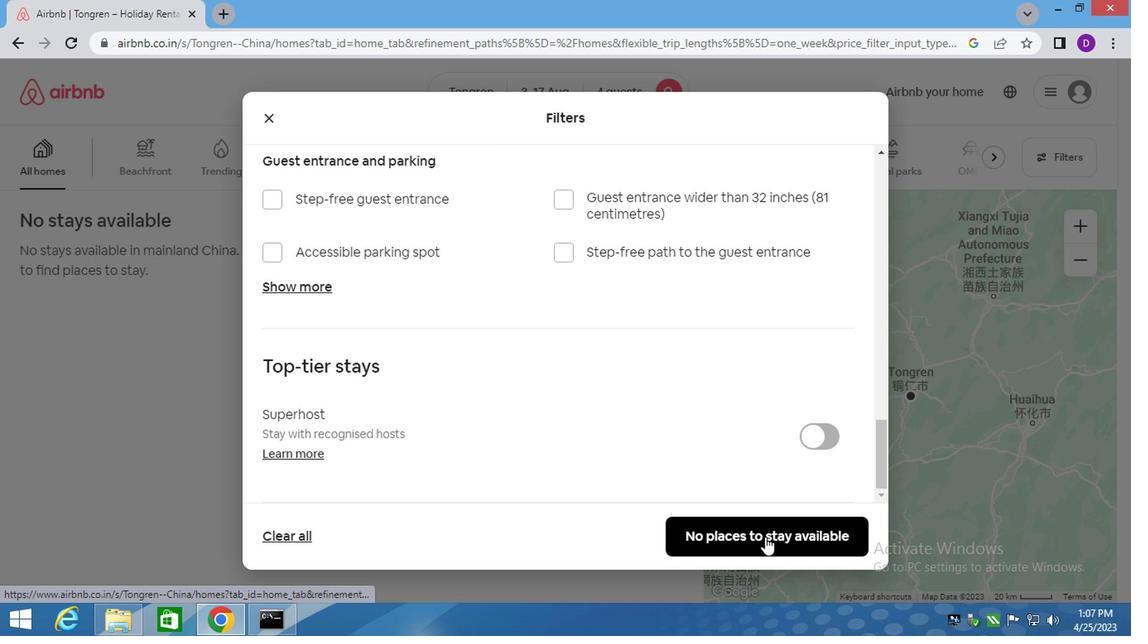 
Action: Mouse moved to (592, 370)
Screenshot: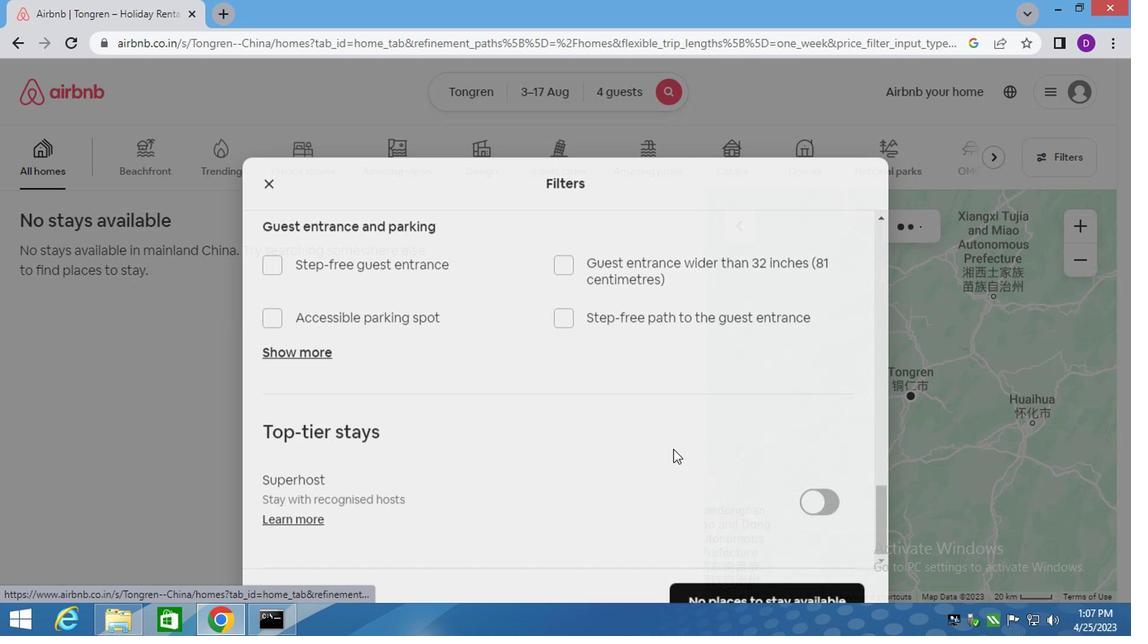 
